 Task: Find connections with filter location Atarfe with filter topic #realestatewith filter profile language German with filter current company Jio with filter school Deshbandhu College with filter industry Public Safety with filter service category Customer Service with filter keywords title Travel Agent
Action: Mouse moved to (480, 60)
Screenshot: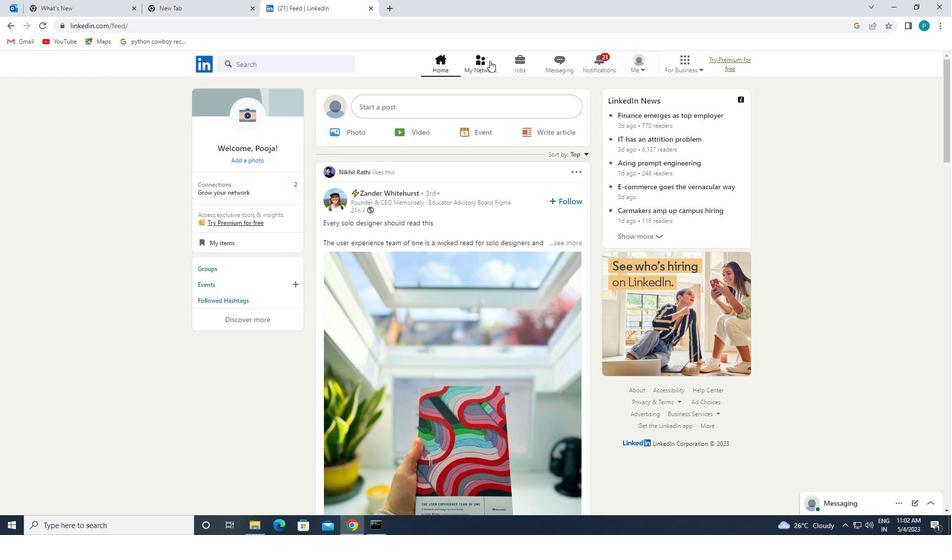 
Action: Mouse pressed left at (480, 60)
Screenshot: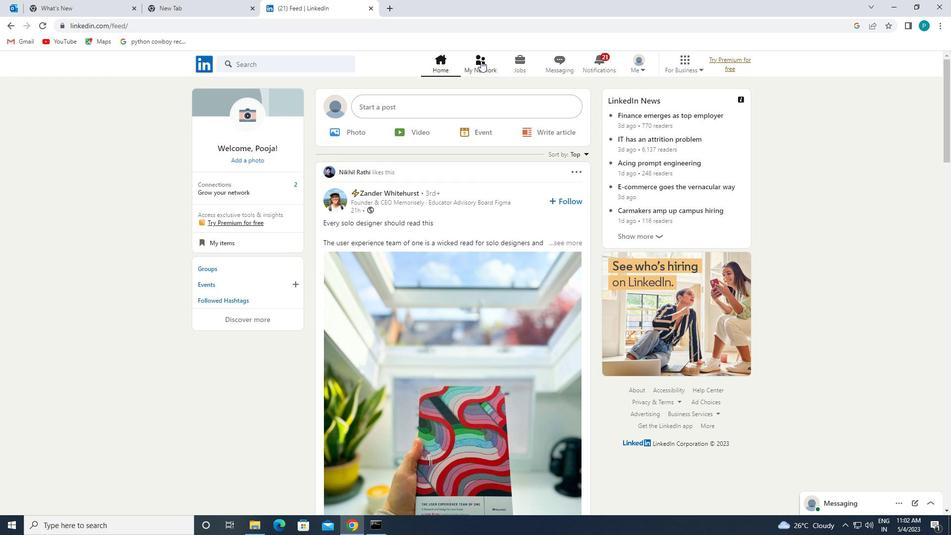
Action: Mouse moved to (228, 123)
Screenshot: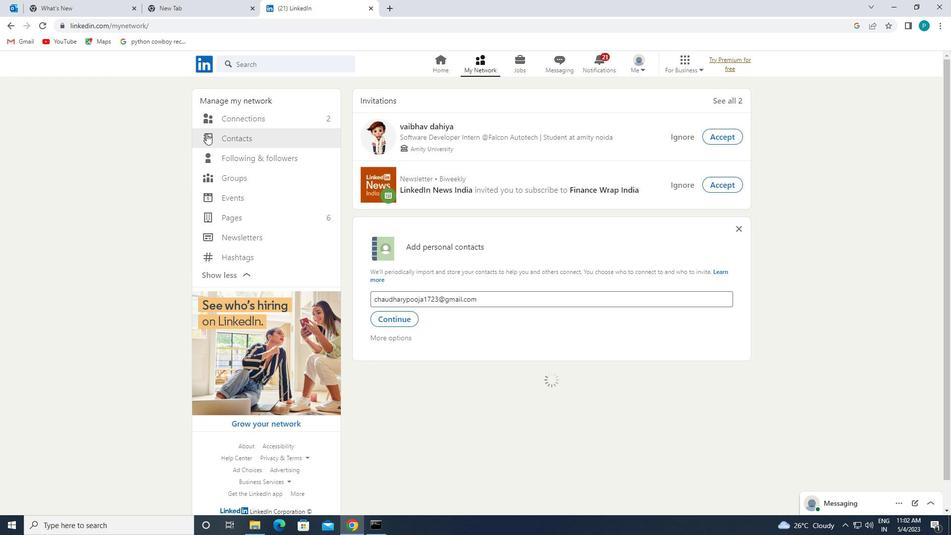 
Action: Mouse pressed left at (228, 123)
Screenshot: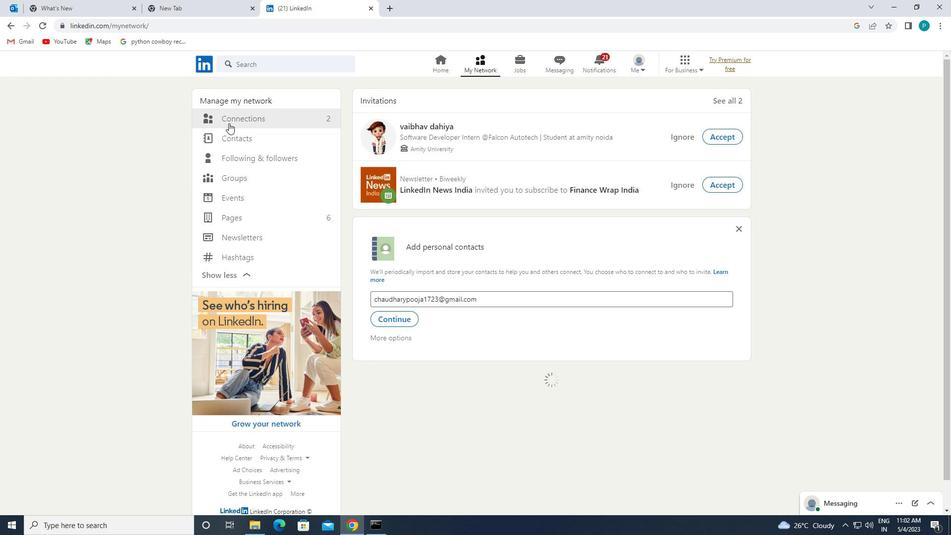 
Action: Mouse moved to (561, 115)
Screenshot: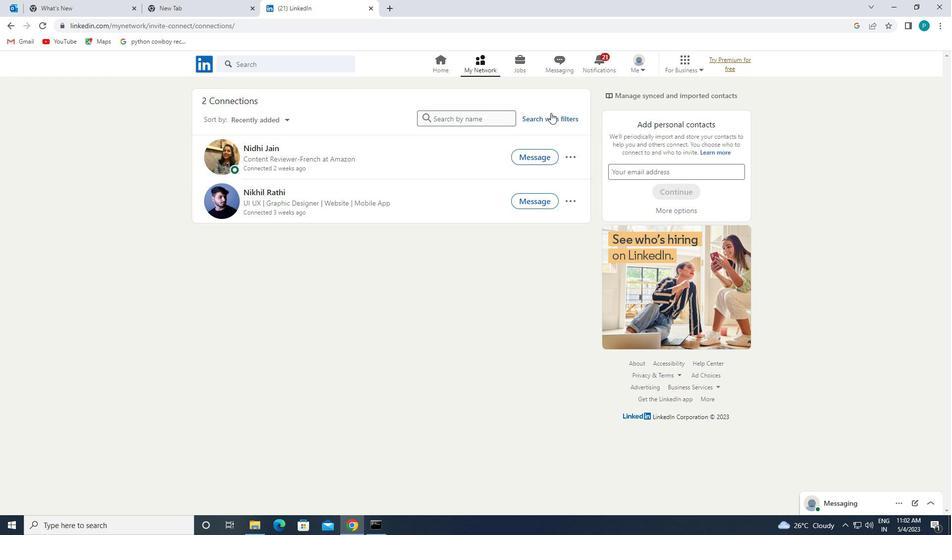 
Action: Mouse pressed left at (561, 115)
Screenshot: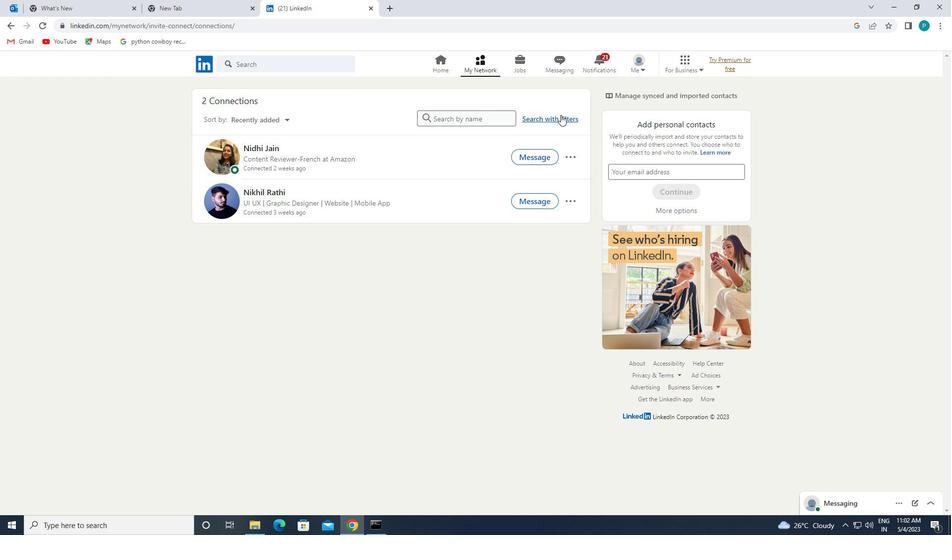 
Action: Mouse moved to (514, 91)
Screenshot: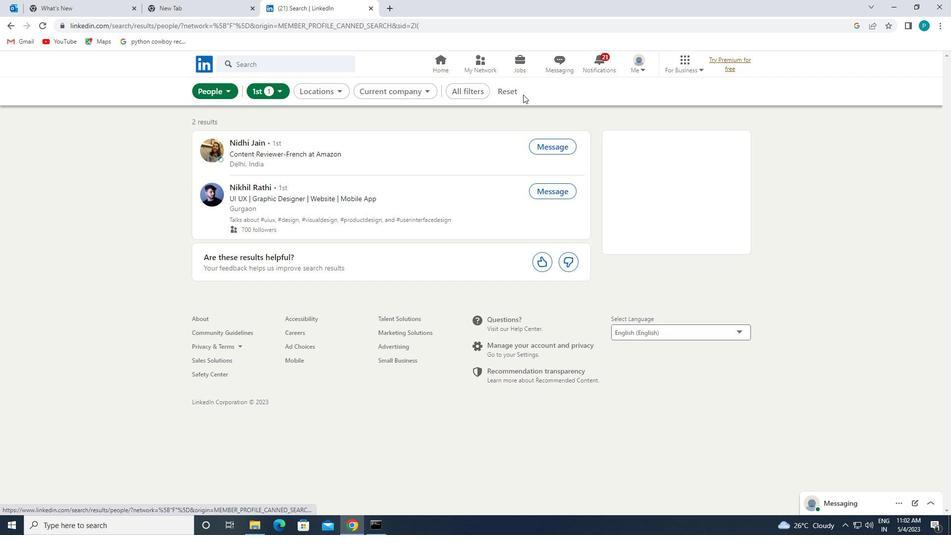 
Action: Mouse pressed left at (514, 91)
Screenshot: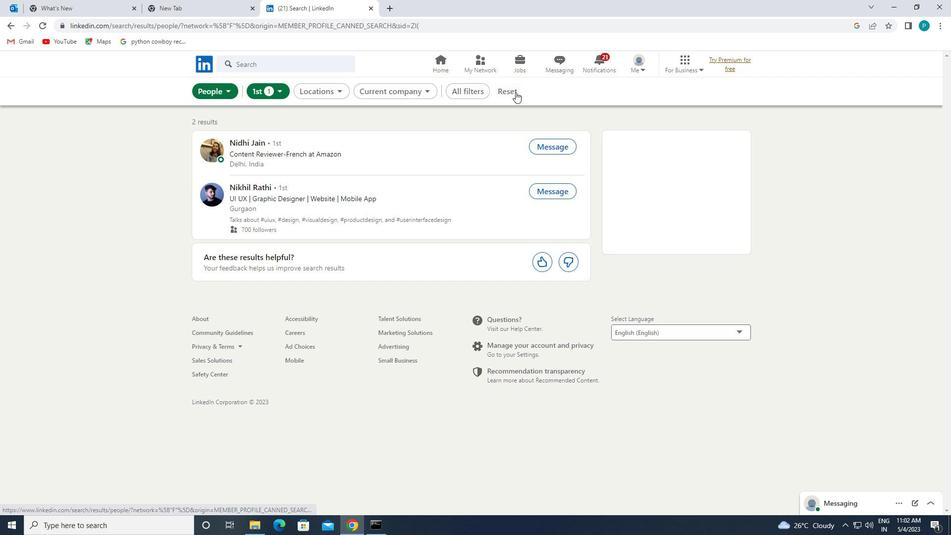
Action: Mouse moved to (488, 88)
Screenshot: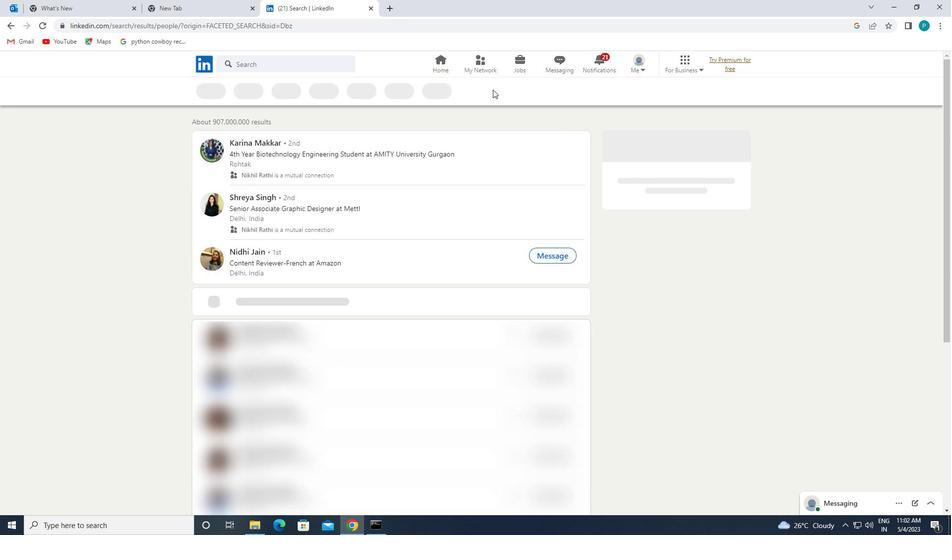 
Action: Mouse pressed left at (488, 88)
Screenshot: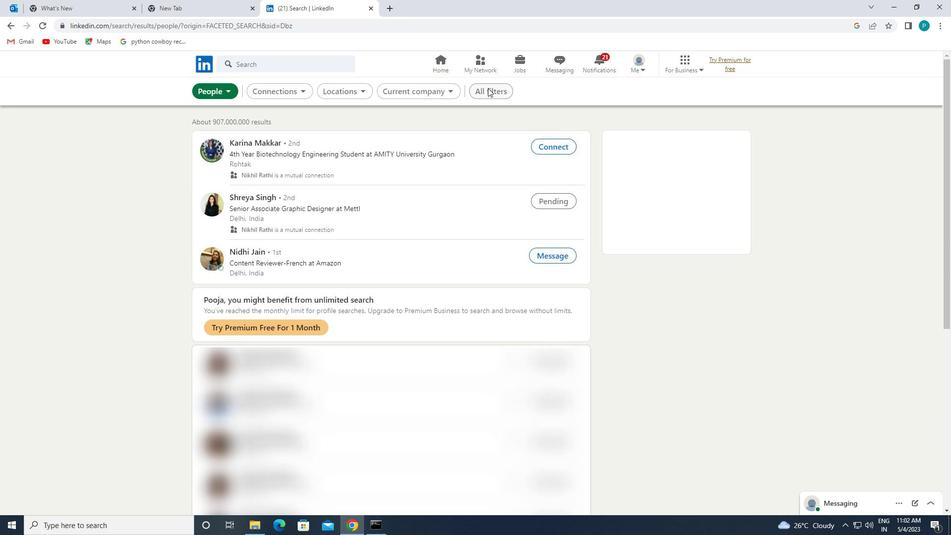 
Action: Mouse moved to (770, 256)
Screenshot: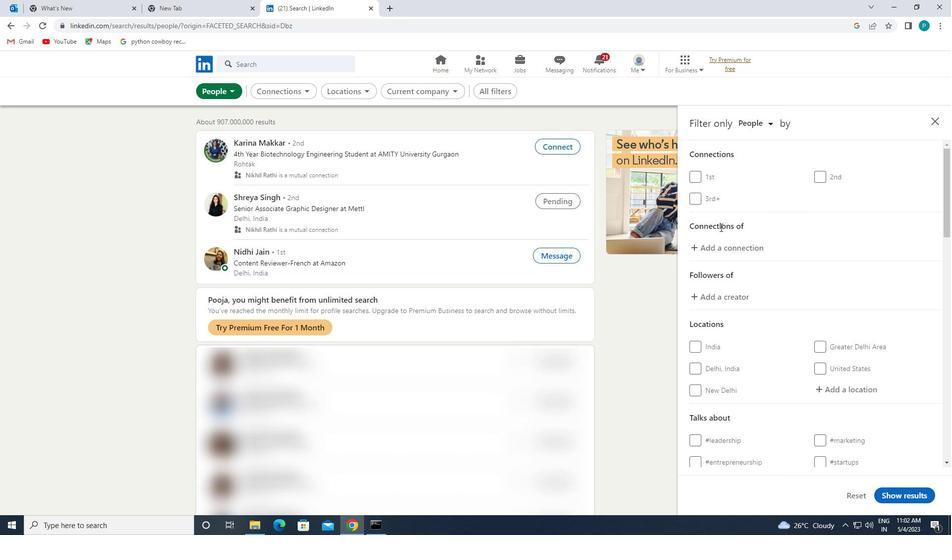 
Action: Mouse scrolled (770, 255) with delta (0, 0)
Screenshot: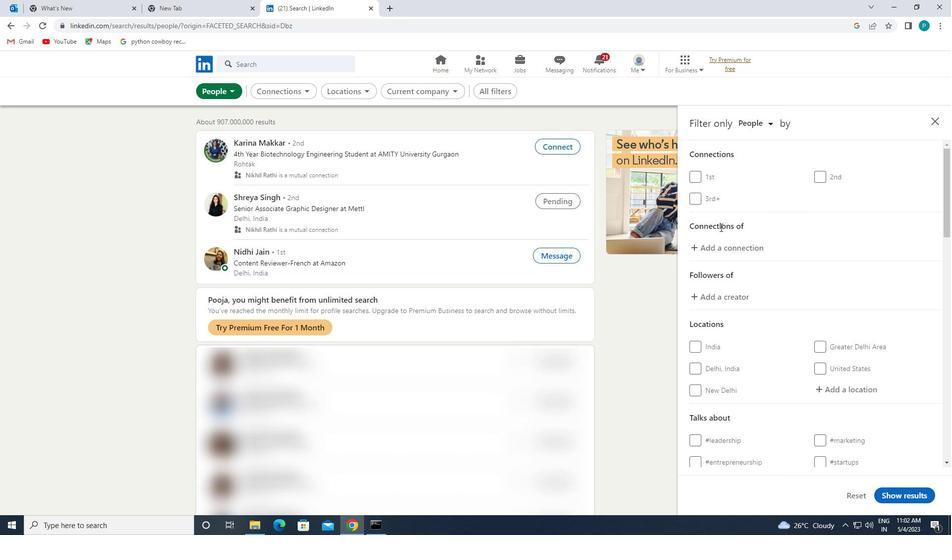 
Action: Mouse moved to (770, 256)
Screenshot: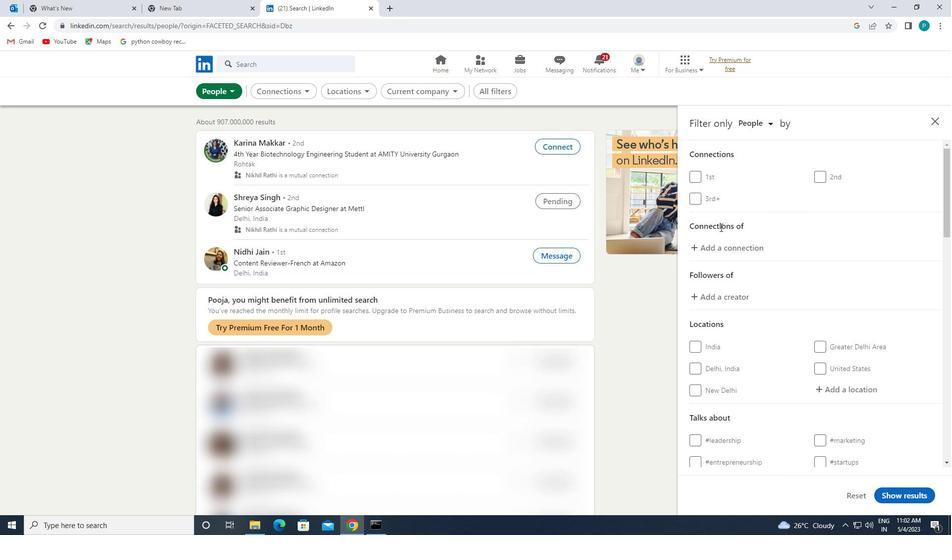 
Action: Mouse scrolled (770, 255) with delta (0, 0)
Screenshot: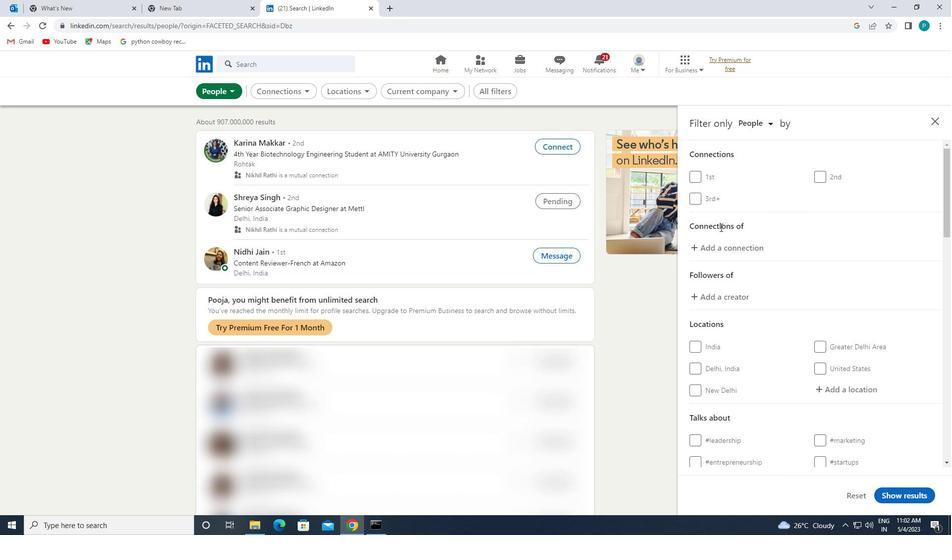 
Action: Mouse scrolled (770, 255) with delta (0, 0)
Screenshot: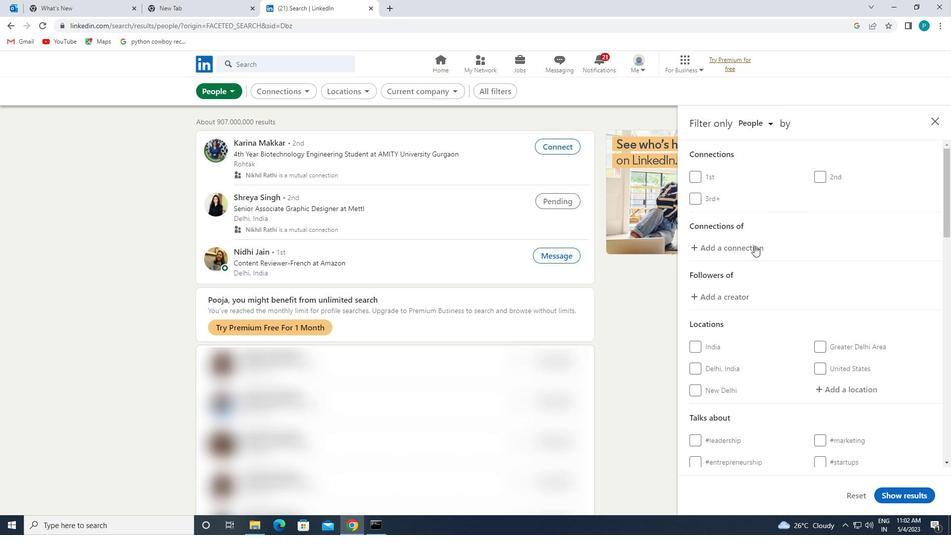 
Action: Mouse moved to (830, 243)
Screenshot: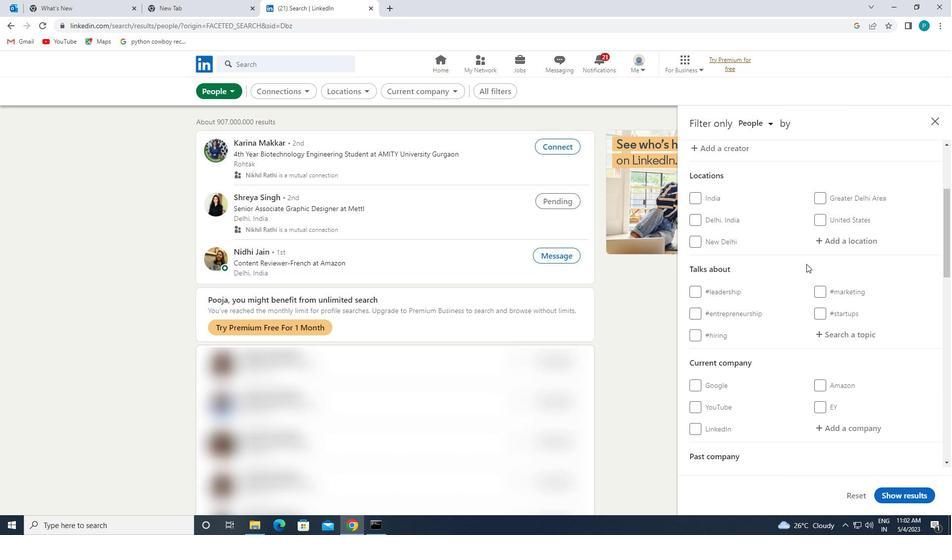 
Action: Mouse pressed left at (830, 243)
Screenshot: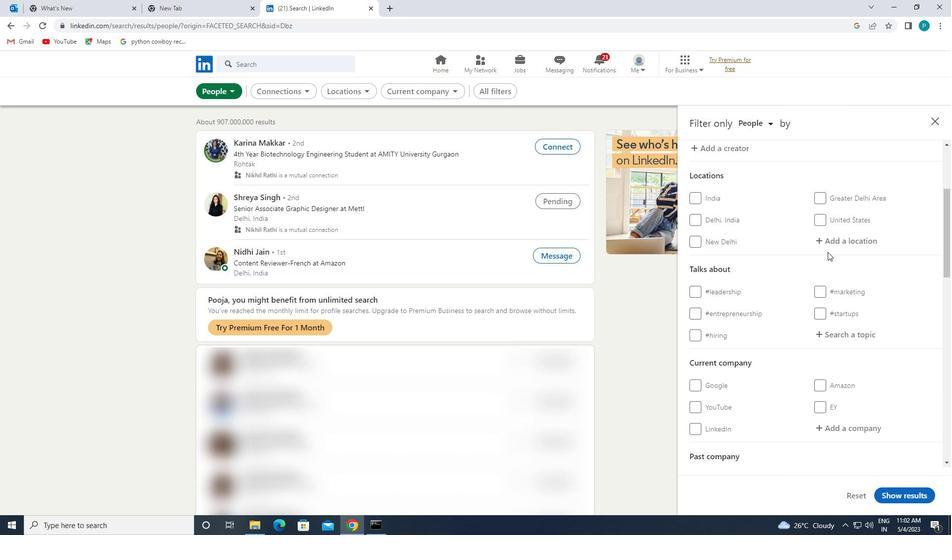 
Action: Key pressed <Key.caps_lock>a<Key.caps_lock>tarfe
Screenshot: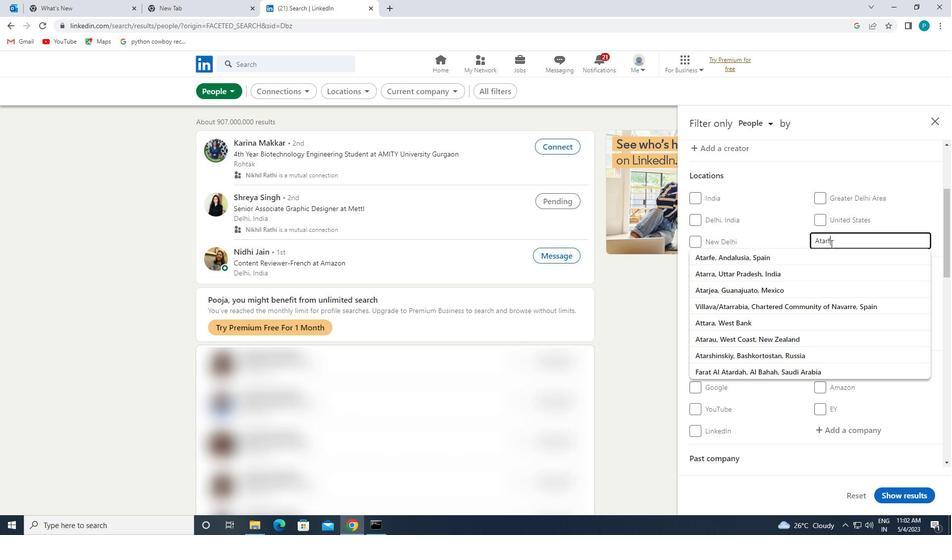 
Action: Mouse moved to (836, 254)
Screenshot: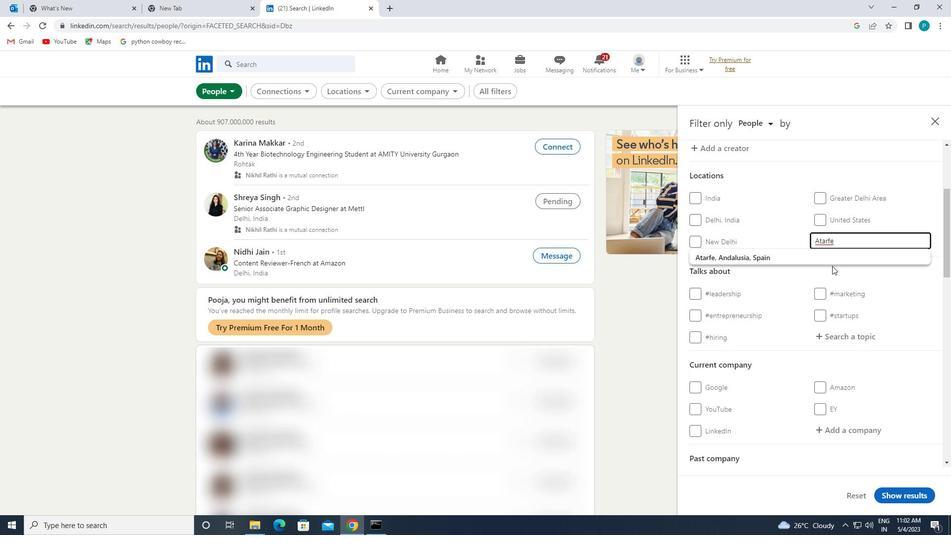 
Action: Mouse pressed left at (836, 254)
Screenshot: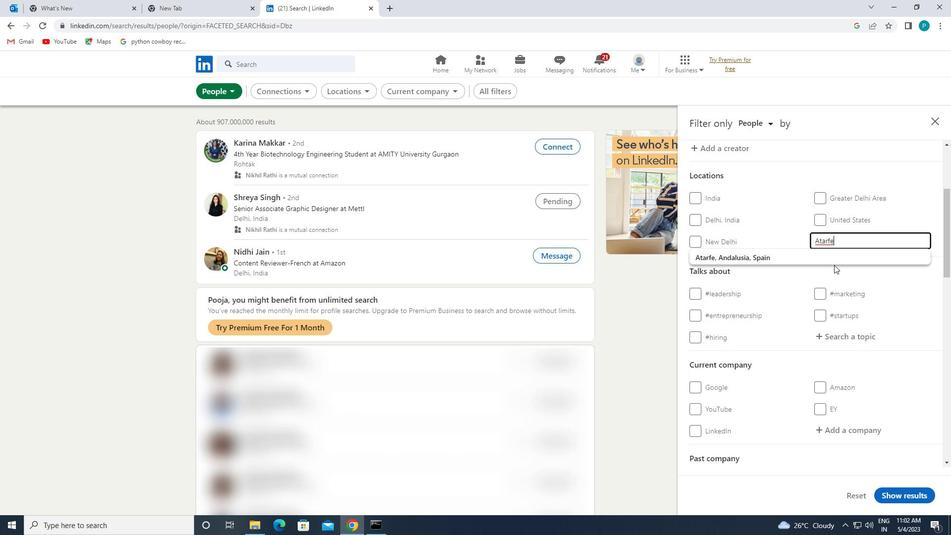 
Action: Mouse moved to (845, 300)
Screenshot: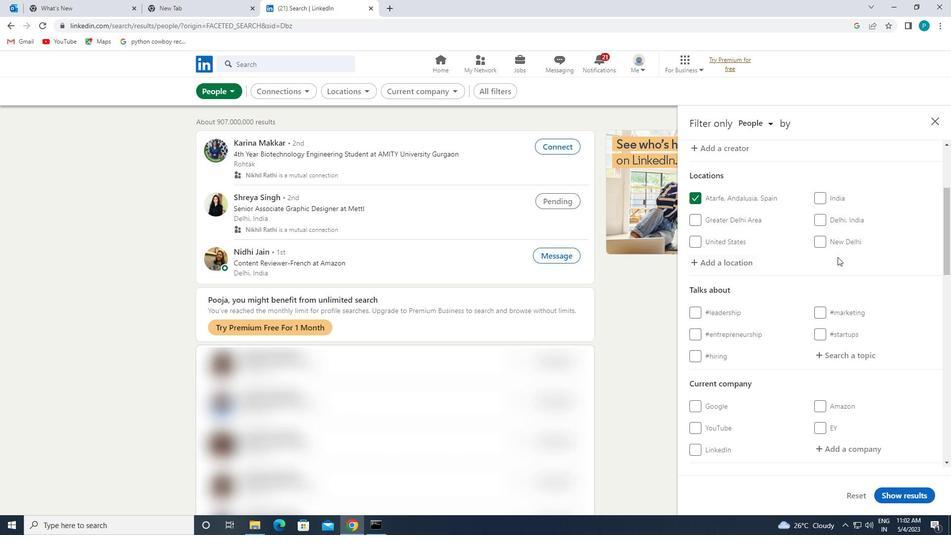 
Action: Mouse scrolled (845, 300) with delta (0, 0)
Screenshot: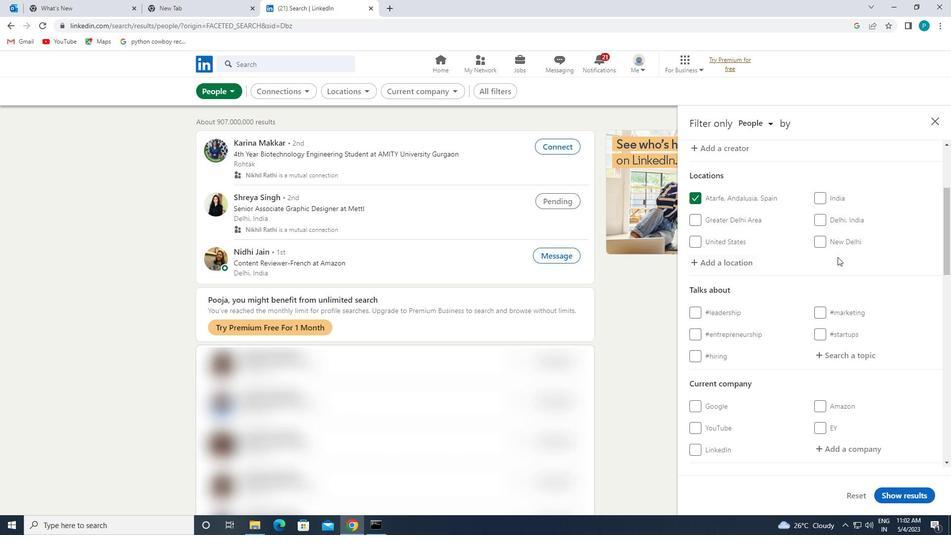 
Action: Mouse moved to (845, 301)
Screenshot: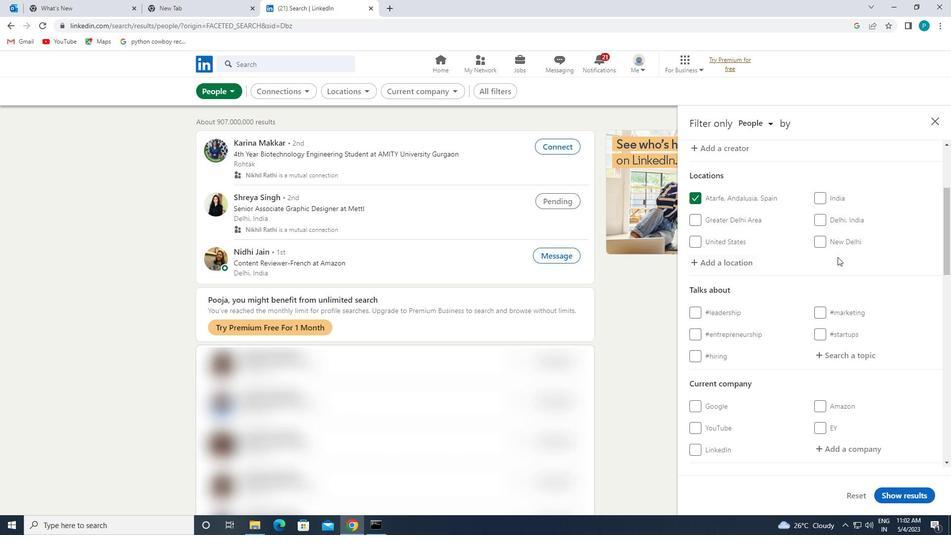 
Action: Mouse scrolled (845, 300) with delta (0, 0)
Screenshot: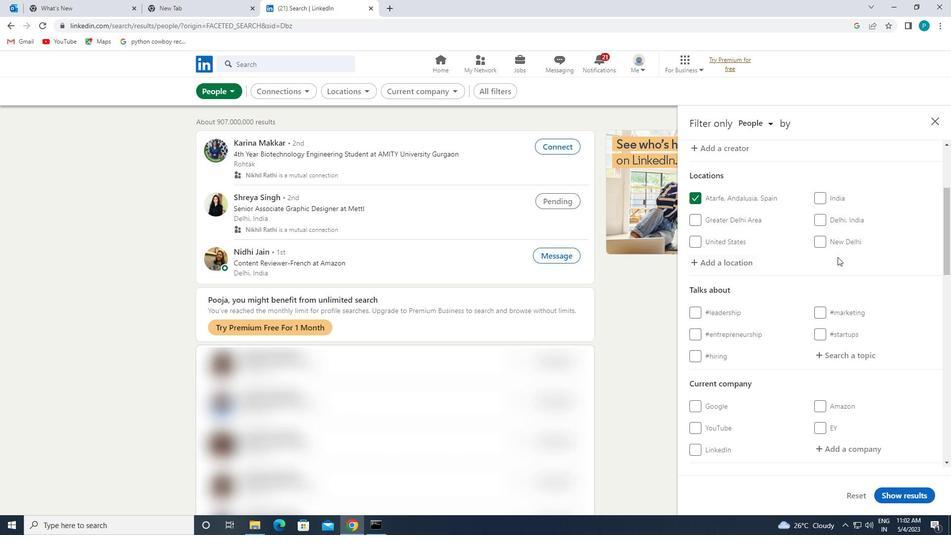 
Action: Mouse scrolled (845, 300) with delta (0, 0)
Screenshot: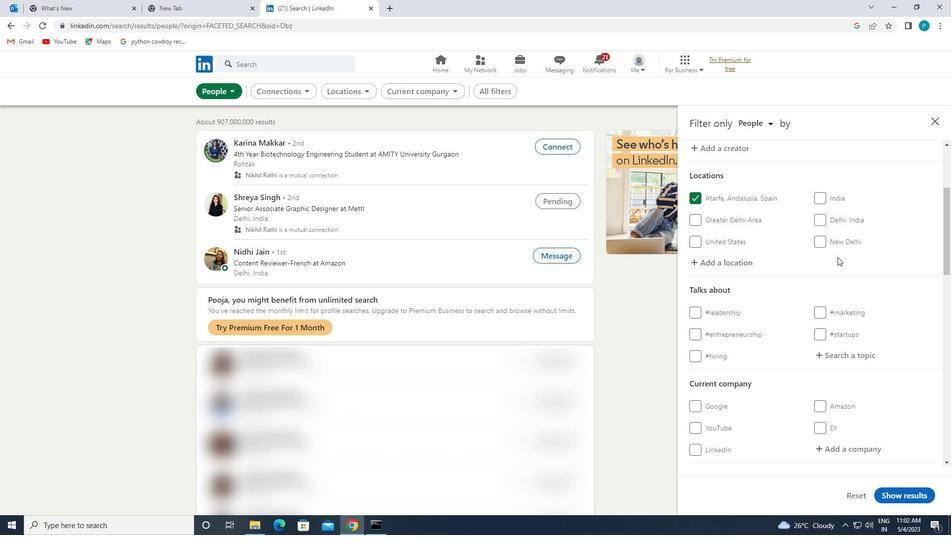 
Action: Mouse moved to (847, 208)
Screenshot: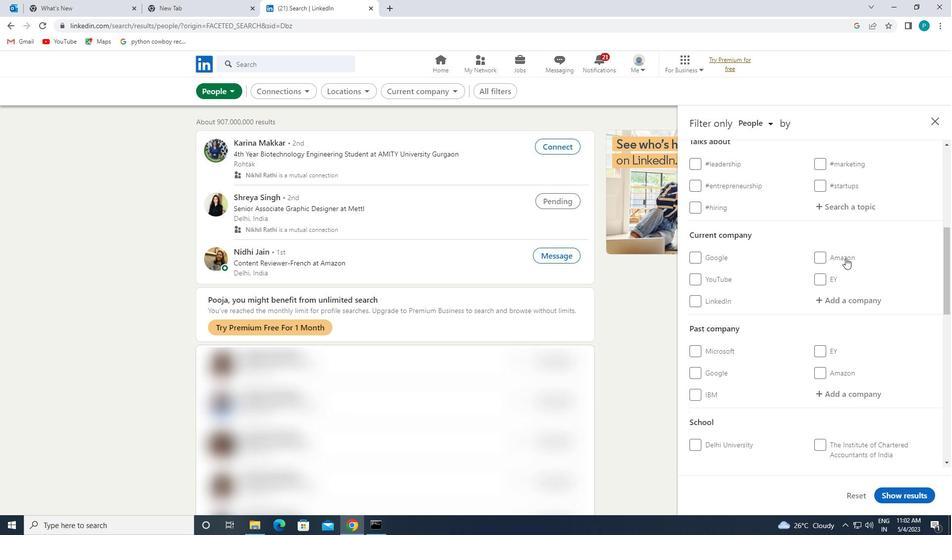 
Action: Mouse pressed left at (847, 208)
Screenshot: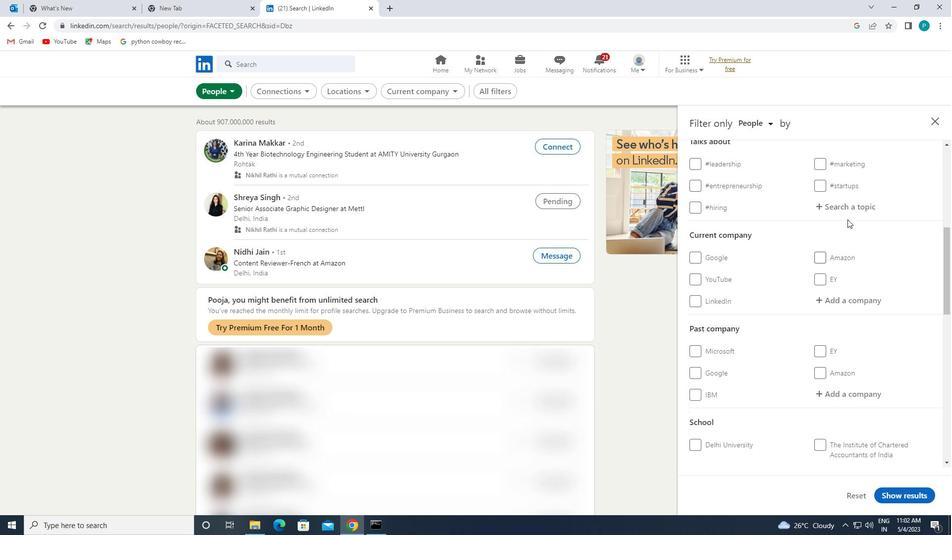 
Action: Key pressed <Key.shift>#
Screenshot: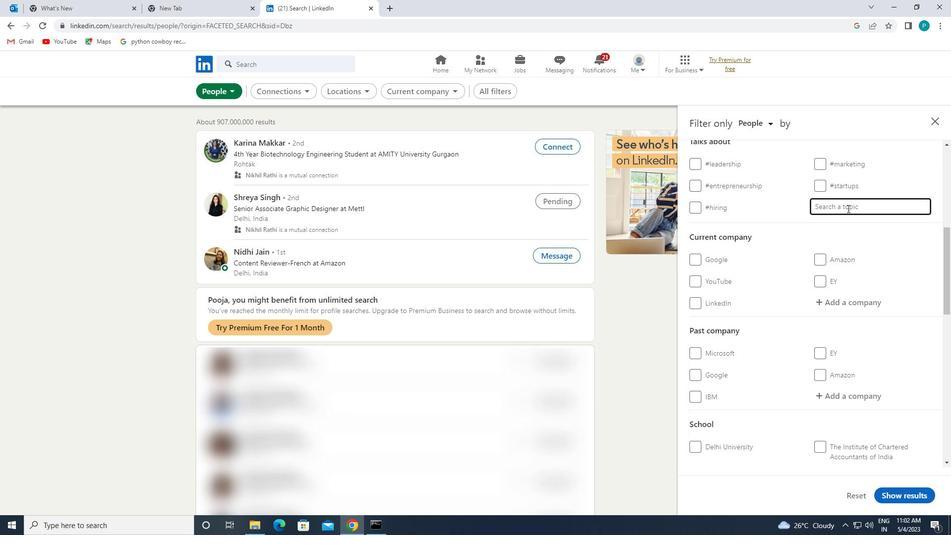 
Action: Mouse moved to (848, 208)
Screenshot: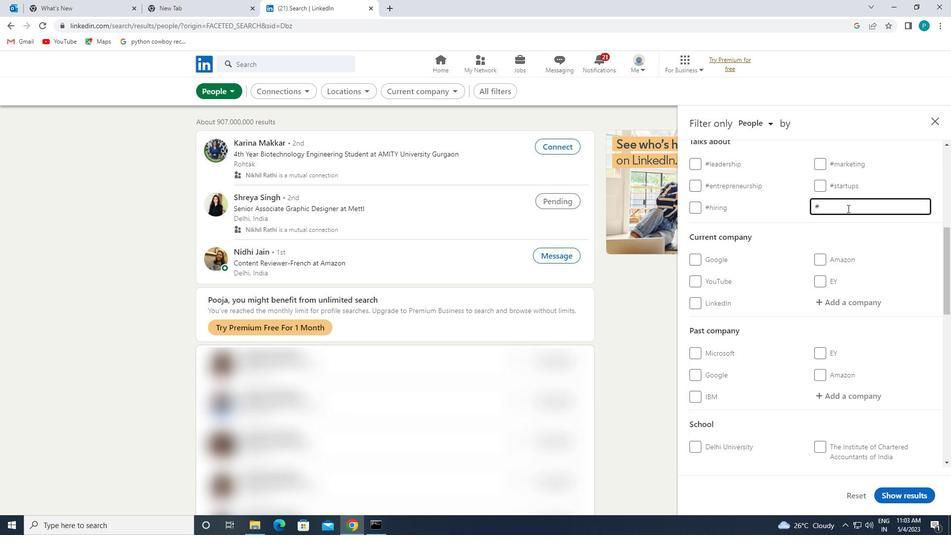 
Action: Key pressed REALESTTE
Screenshot: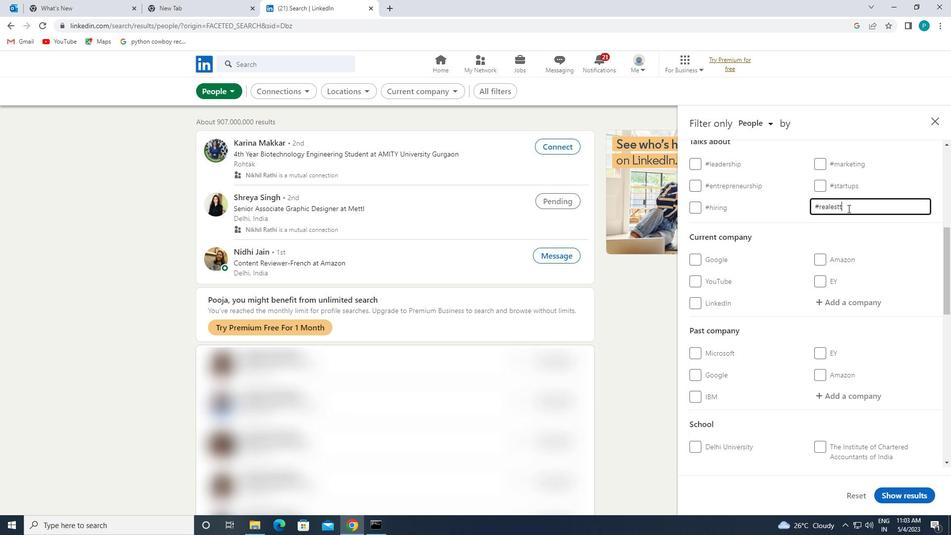 
Action: Mouse moved to (848, 218)
Screenshot: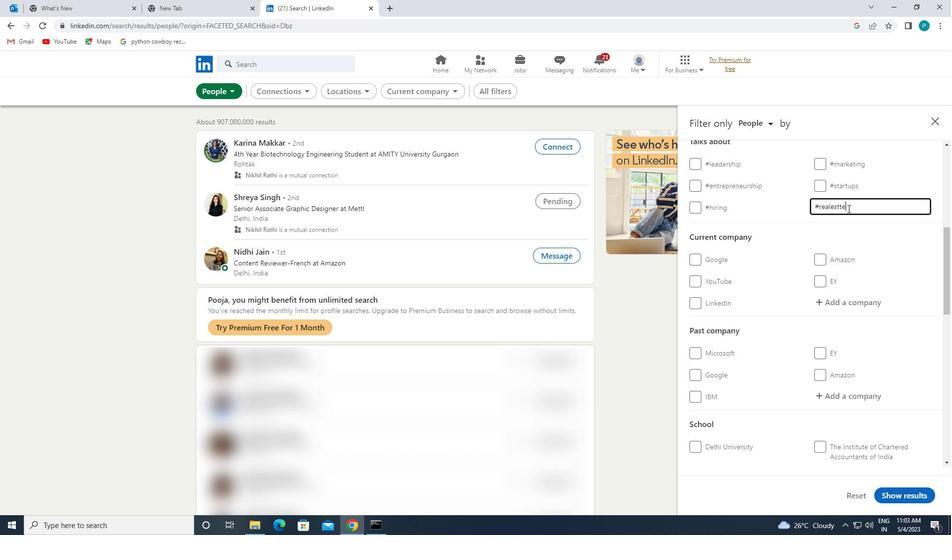 
Action: Mouse scrolled (848, 218) with delta (0, 0)
Screenshot: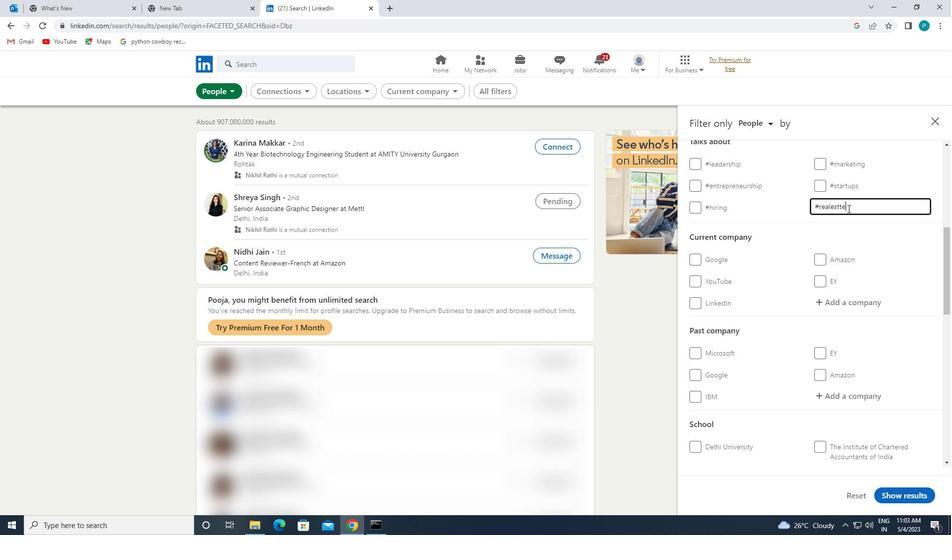 
Action: Mouse moved to (848, 219)
Screenshot: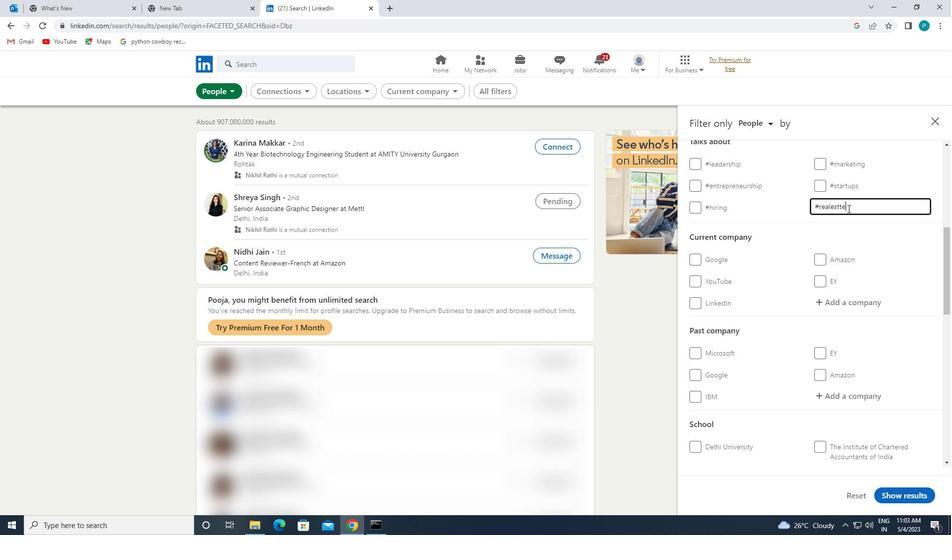 
Action: Mouse scrolled (848, 219) with delta (0, 0)
Screenshot: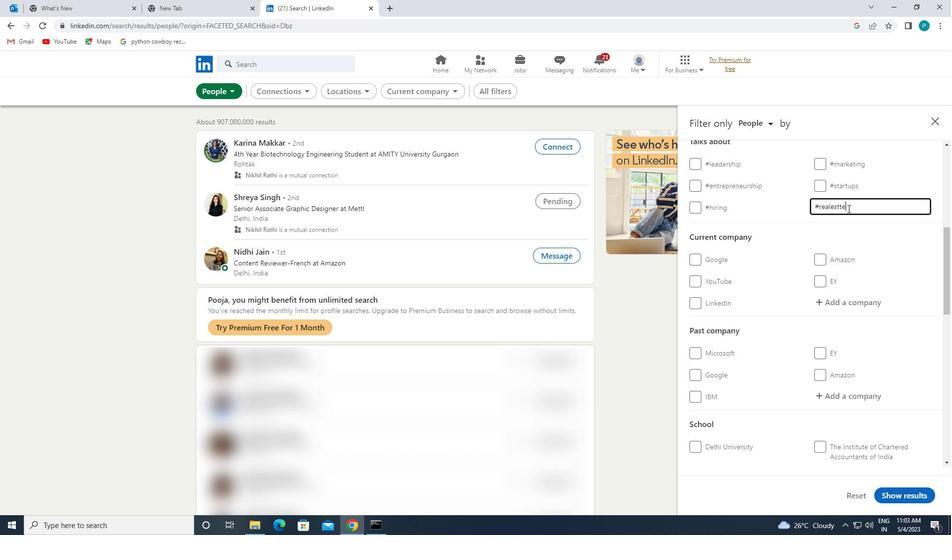 
Action: Mouse moved to (848, 221)
Screenshot: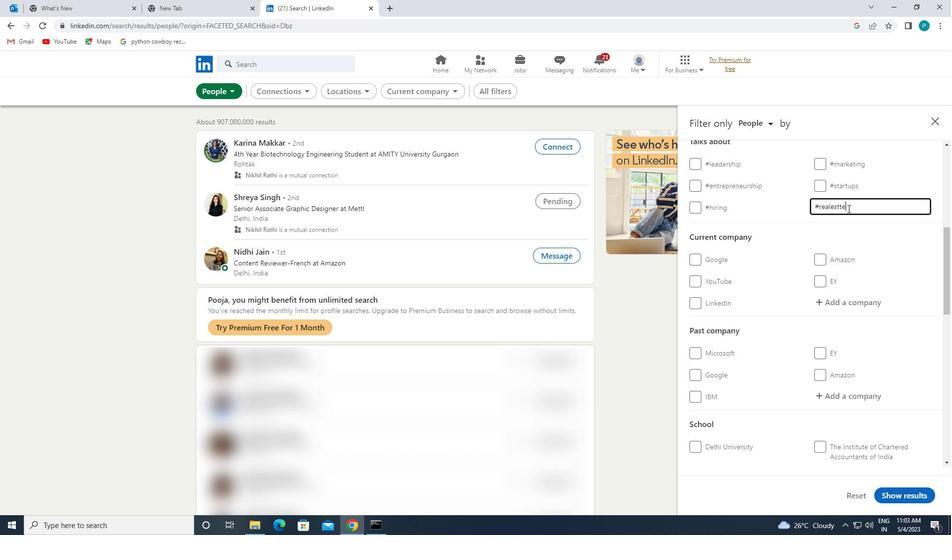 
Action: Mouse scrolled (848, 221) with delta (0, 0)
Screenshot: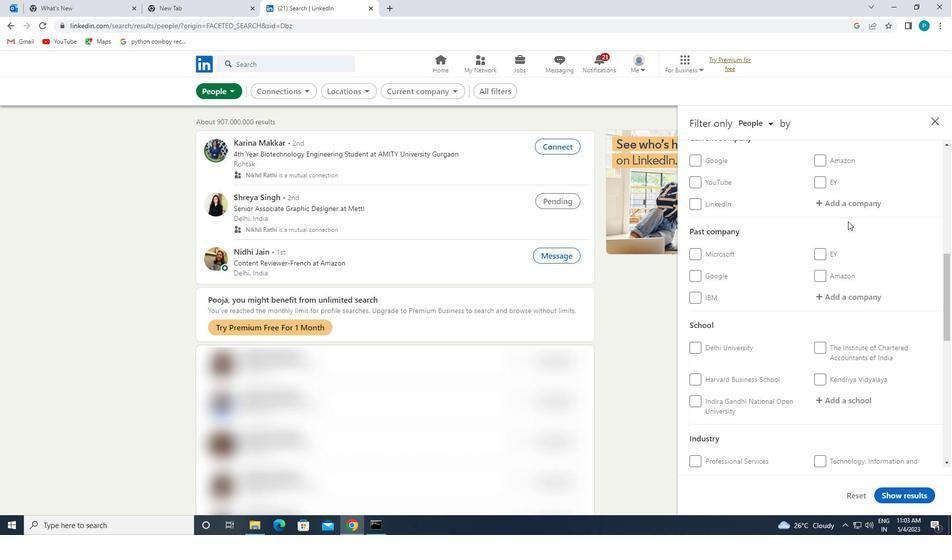 
Action: Mouse scrolled (848, 221) with delta (0, 0)
Screenshot: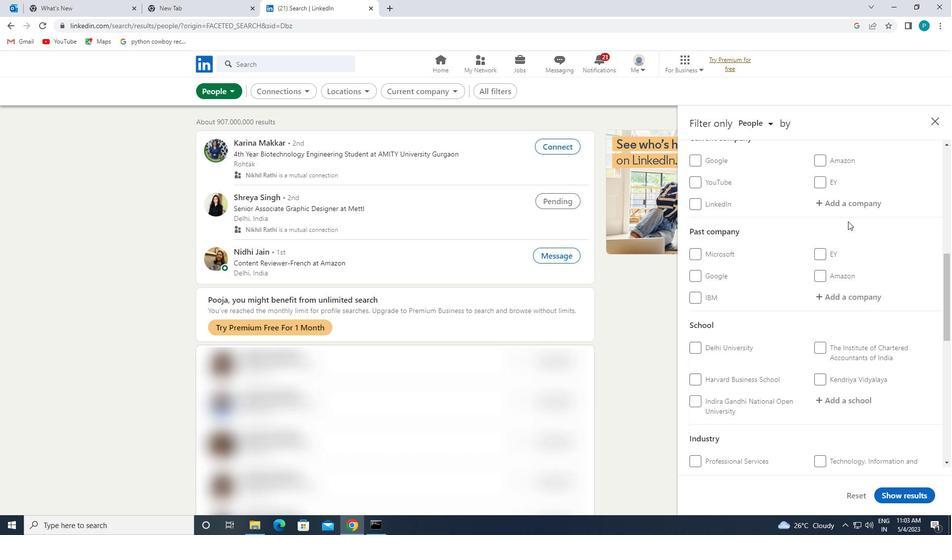 
Action: Mouse moved to (844, 207)
Screenshot: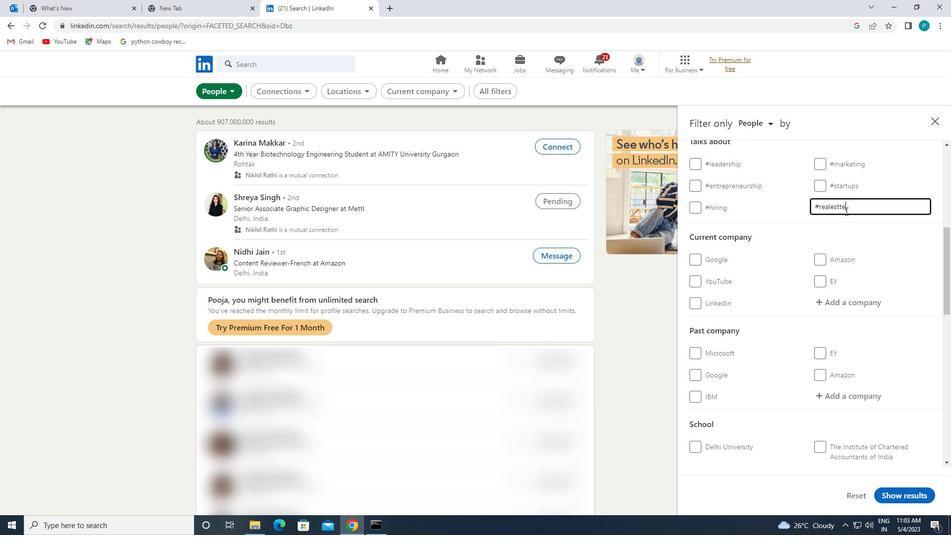 
Action: Mouse pressed left at (844, 207)
Screenshot: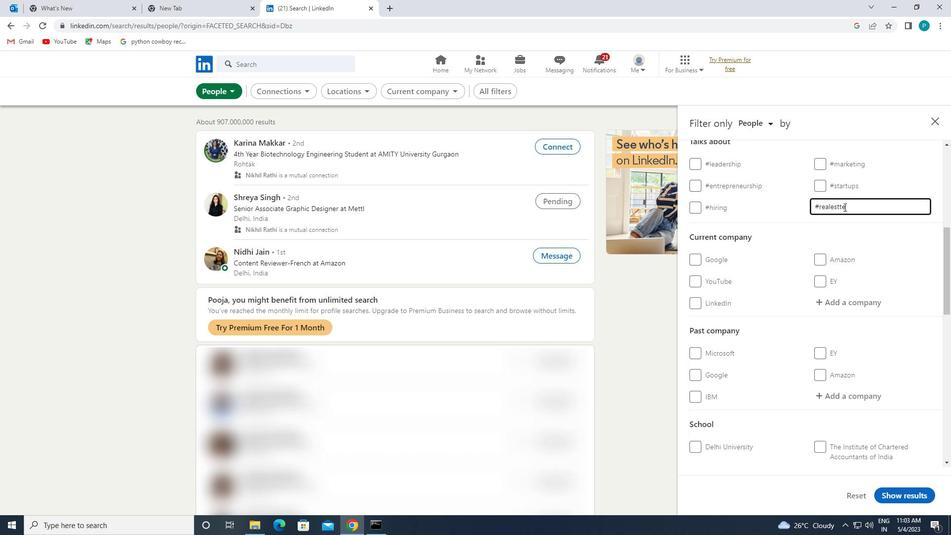 
Action: Mouse moved to (841, 209)
Screenshot: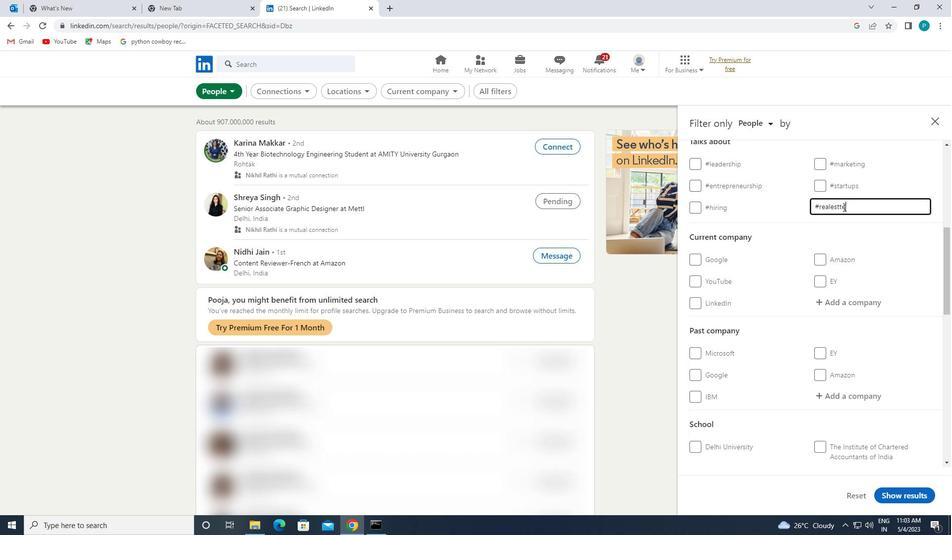 
Action: Mouse pressed left at (841, 209)
Screenshot: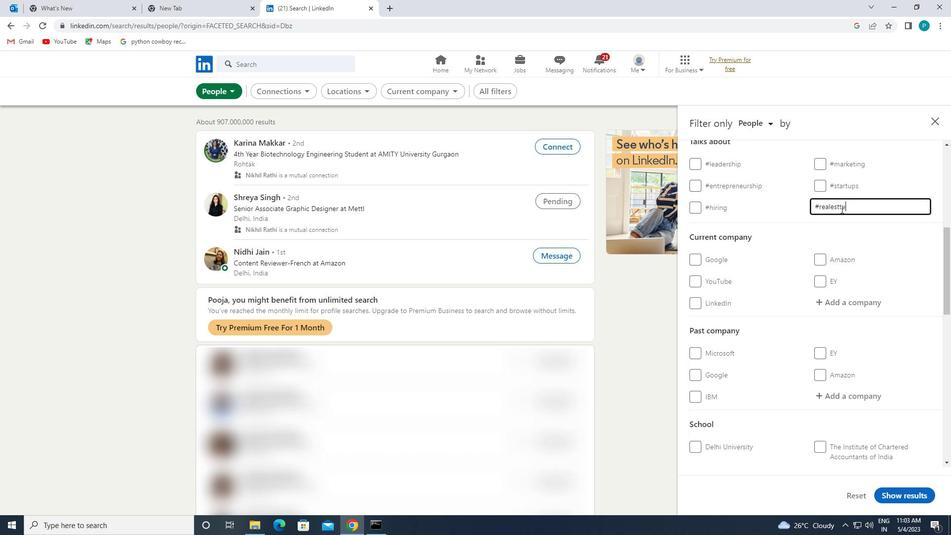 
Action: Mouse moved to (841, 211)
Screenshot: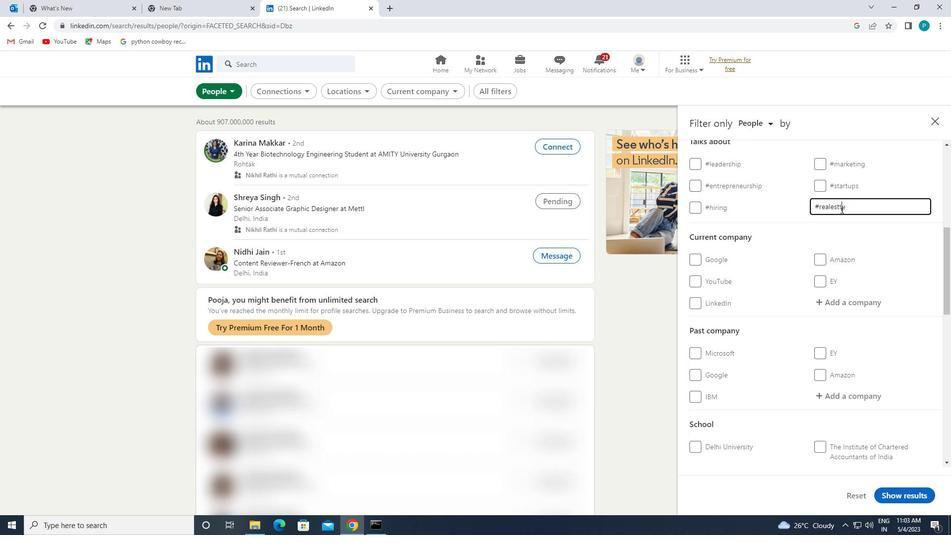 
Action: Key pressed <Key.backspace>
Screenshot: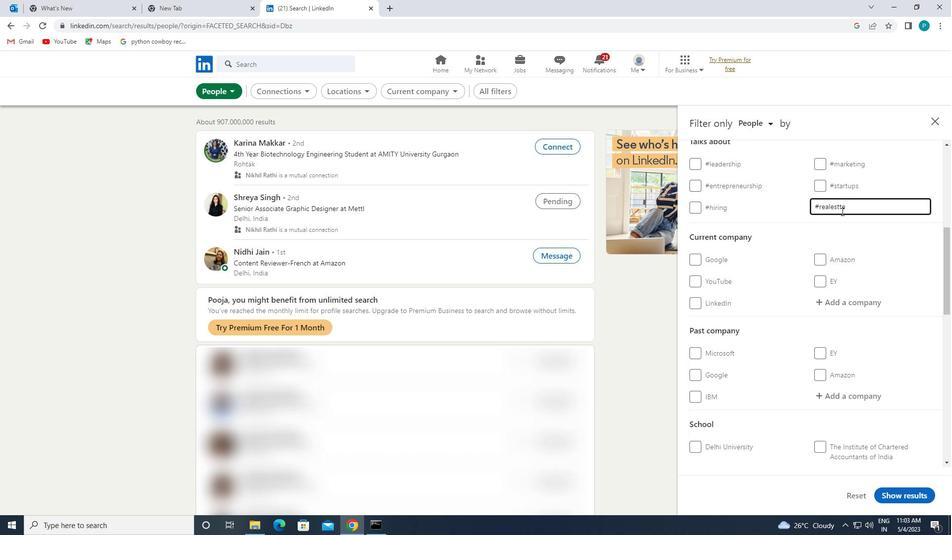 
Action: Mouse moved to (842, 212)
Screenshot: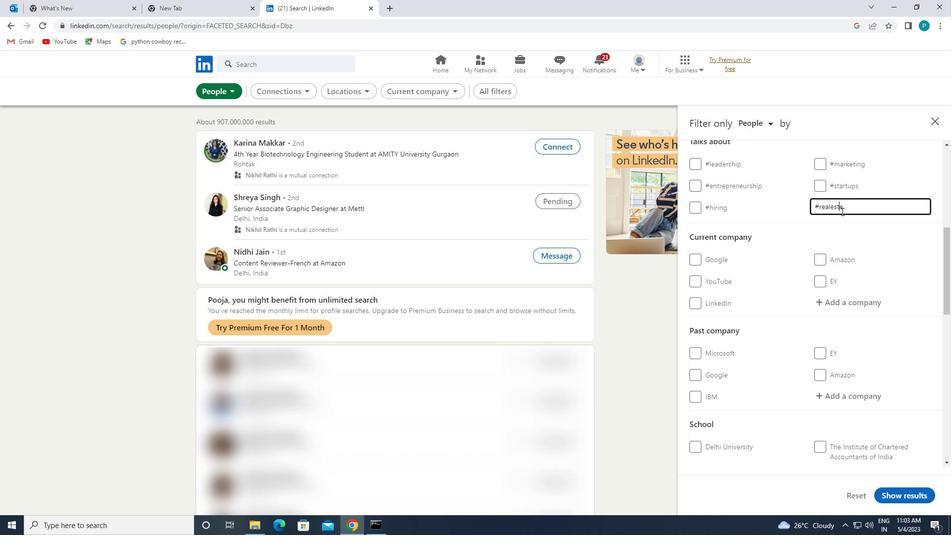 
Action: Mouse scrolled (842, 211) with delta (0, 0)
Screenshot: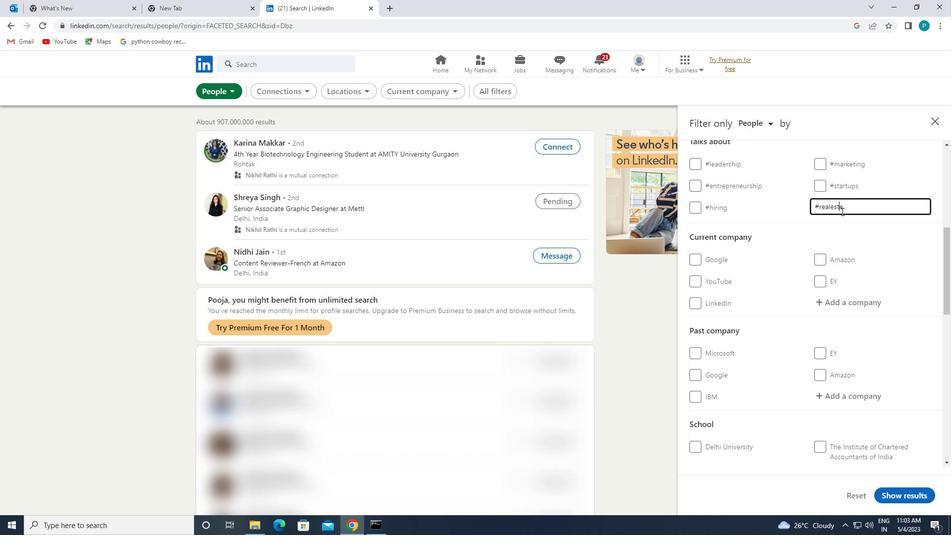 
Action: Mouse moved to (847, 156)
Screenshot: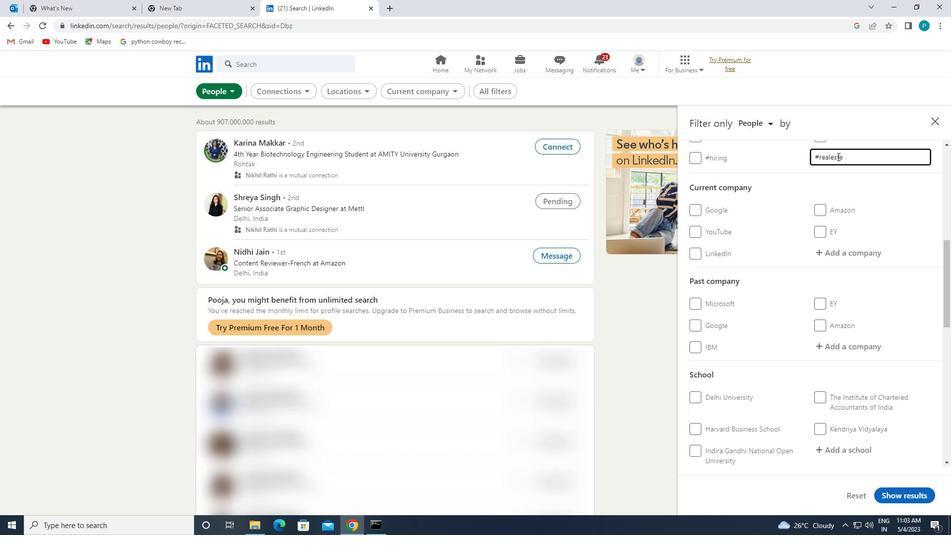 
Action: Key pressed <Key.backspace>
Screenshot: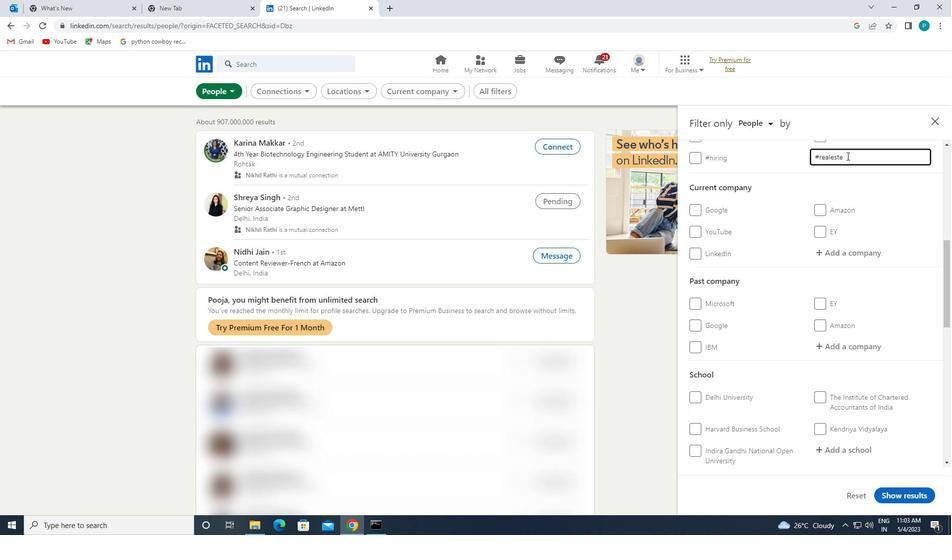 
Action: Mouse pressed left at (847, 156)
Screenshot: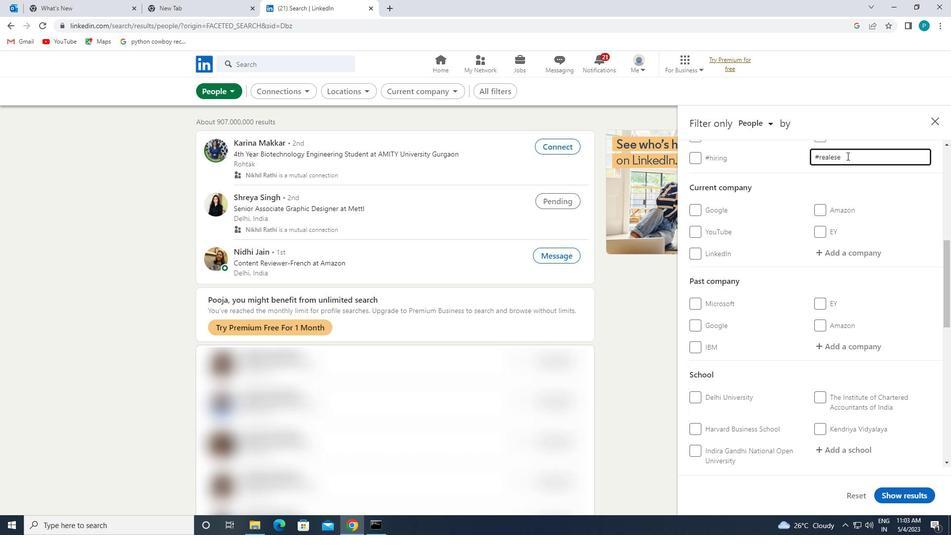 
Action: Key pressed <Key.backspace>TATE
Screenshot: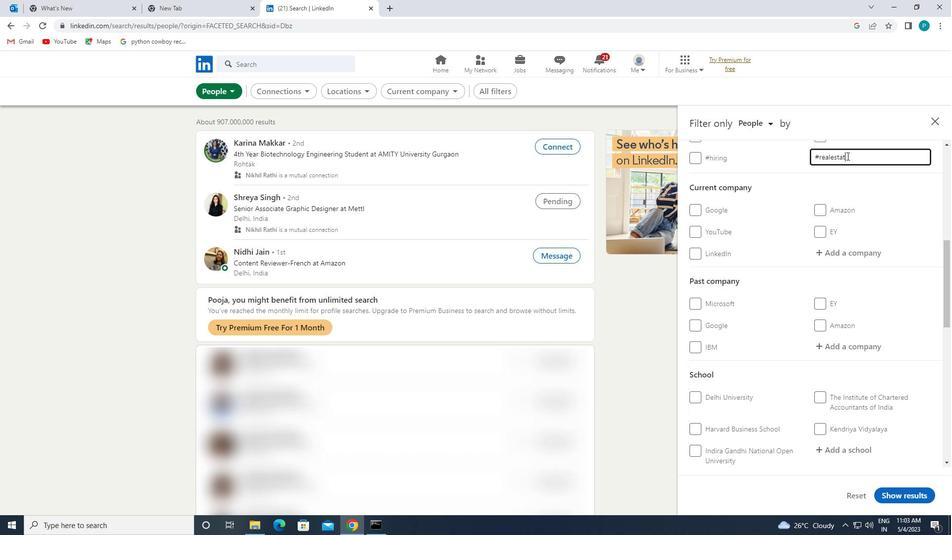 
Action: Mouse moved to (847, 227)
Screenshot: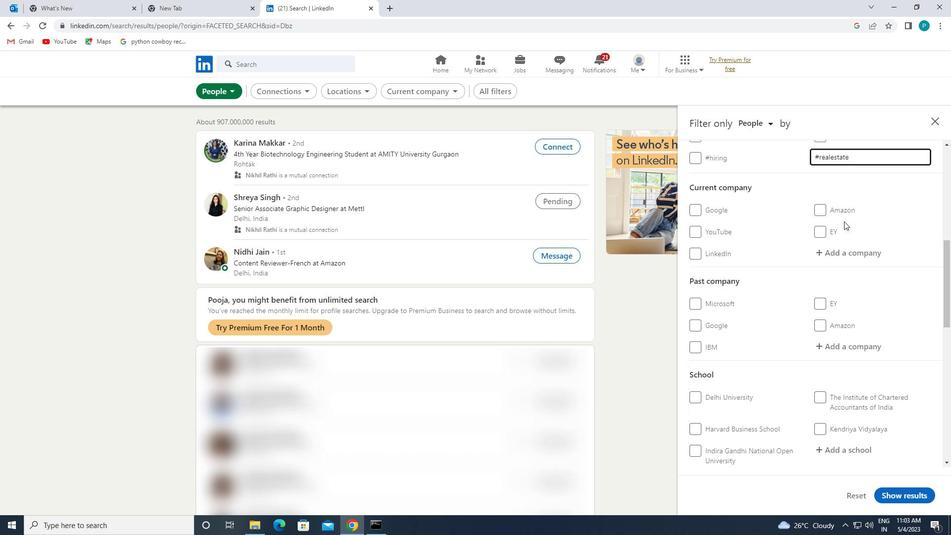 
Action: Mouse scrolled (847, 226) with delta (0, 0)
Screenshot: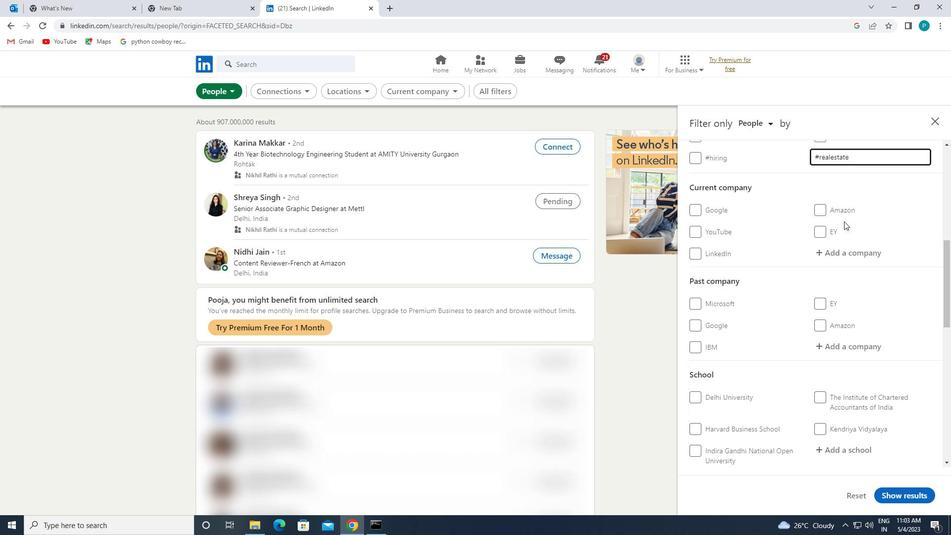 
Action: Mouse scrolled (847, 226) with delta (0, 0)
Screenshot: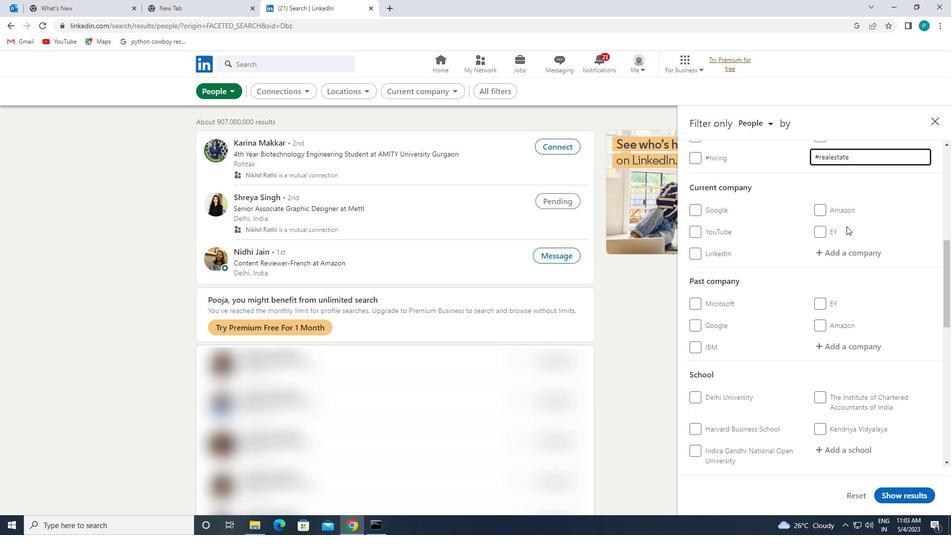 
Action: Mouse moved to (843, 242)
Screenshot: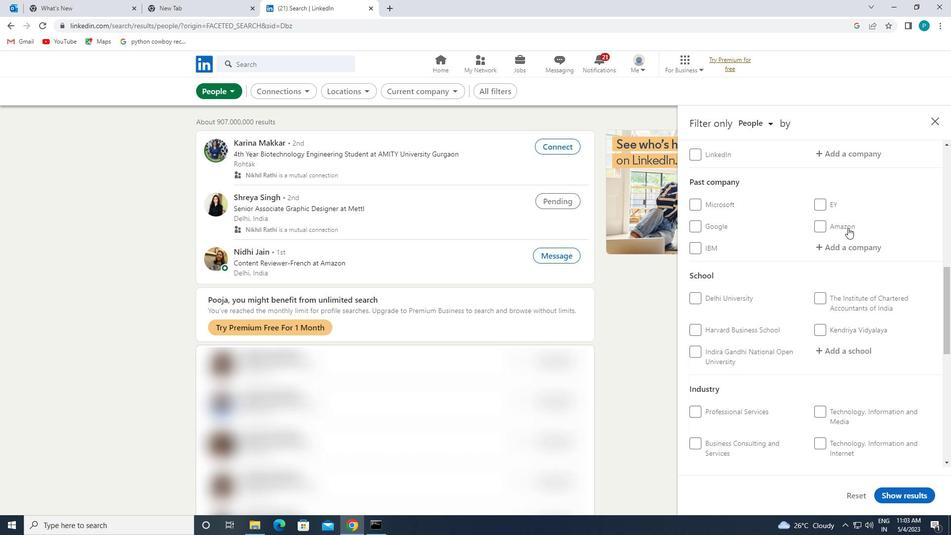 
Action: Mouse scrolled (843, 242) with delta (0, 0)
Screenshot: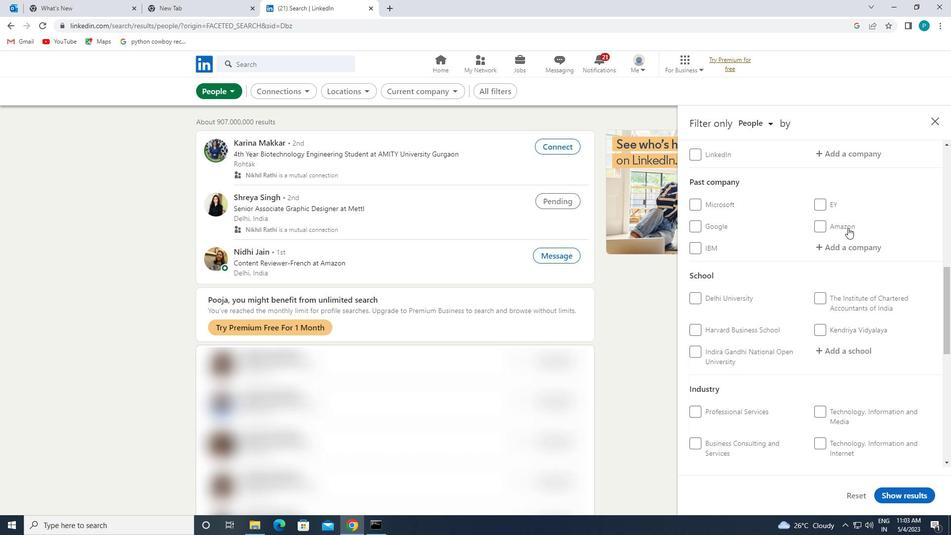
Action: Mouse moved to (841, 245)
Screenshot: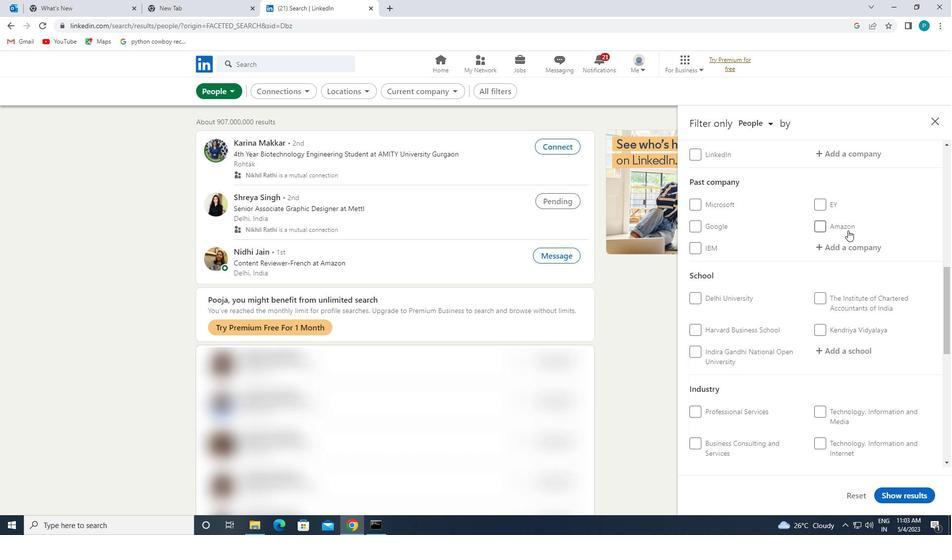
Action: Mouse scrolled (841, 244) with delta (0, 0)
Screenshot: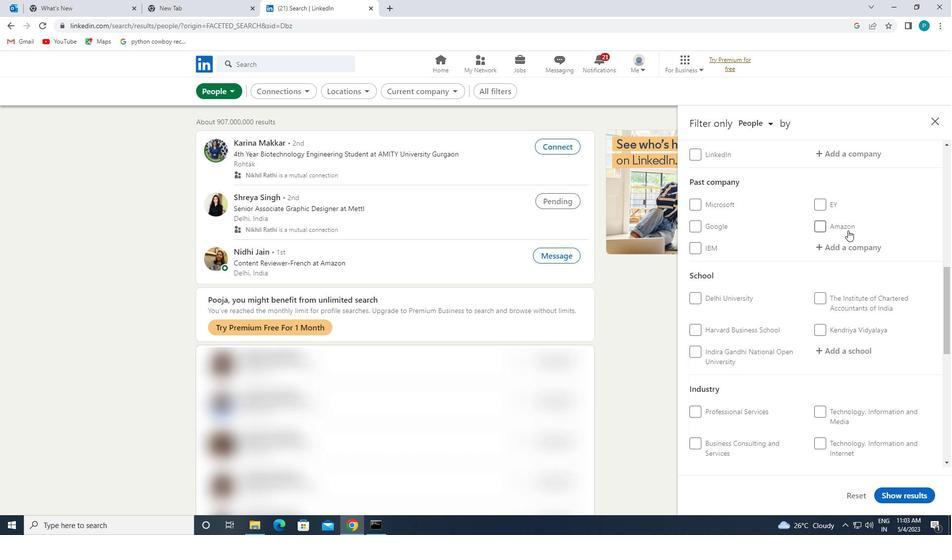 
Action: Mouse moved to (826, 261)
Screenshot: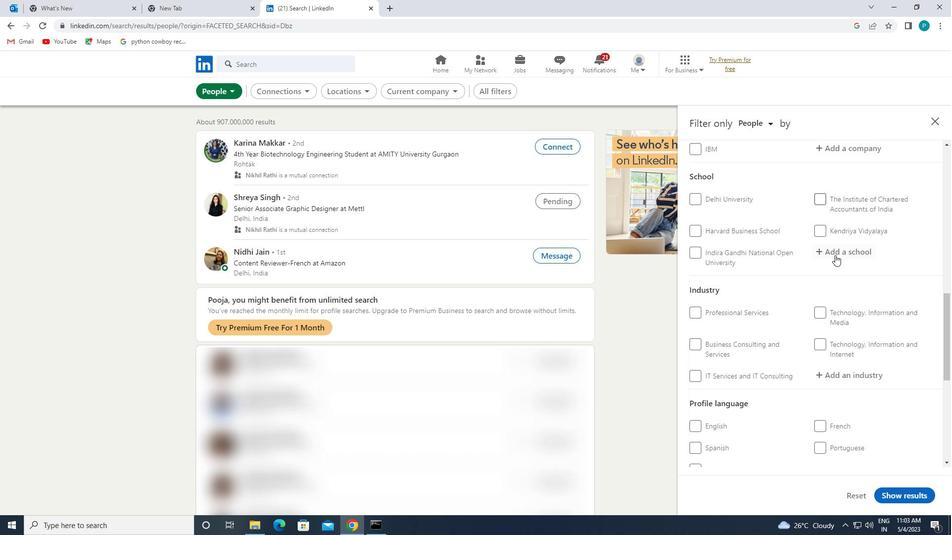 
Action: Mouse scrolled (826, 260) with delta (0, 0)
Screenshot: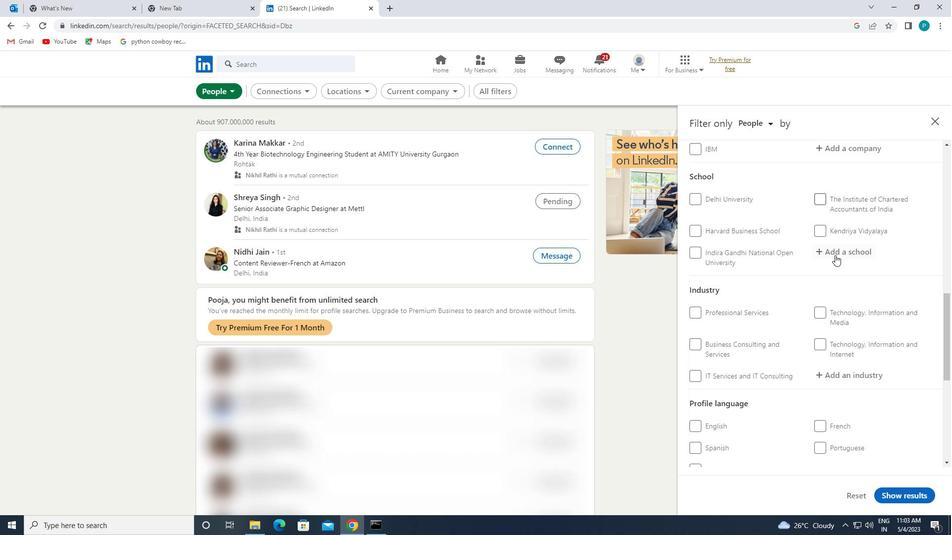 
Action: Mouse moved to (824, 262)
Screenshot: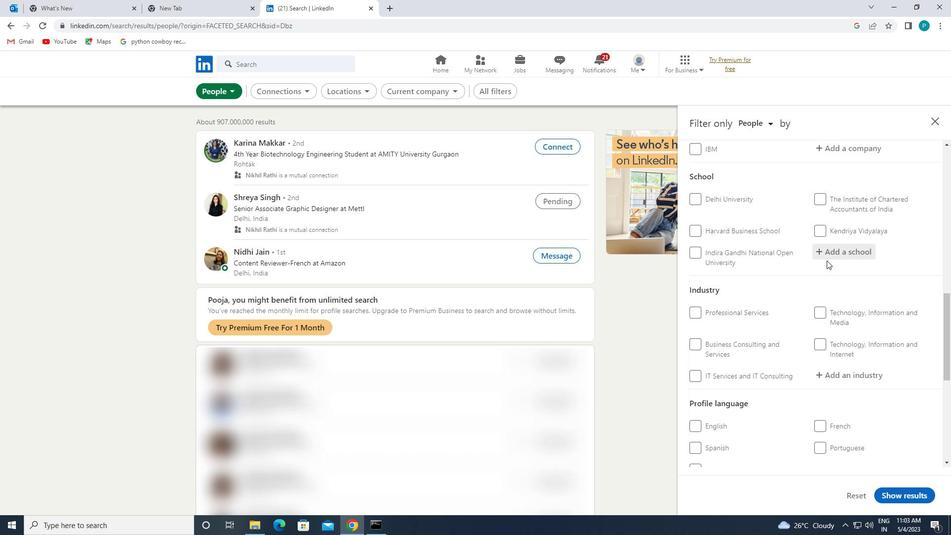 
Action: Mouse scrolled (824, 261) with delta (0, 0)
Screenshot: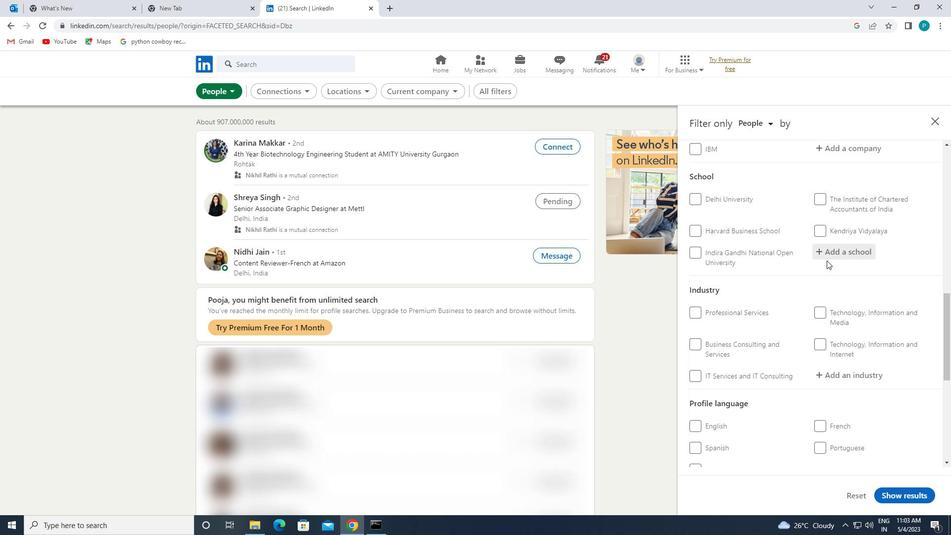 
Action: Mouse moved to (824, 264)
Screenshot: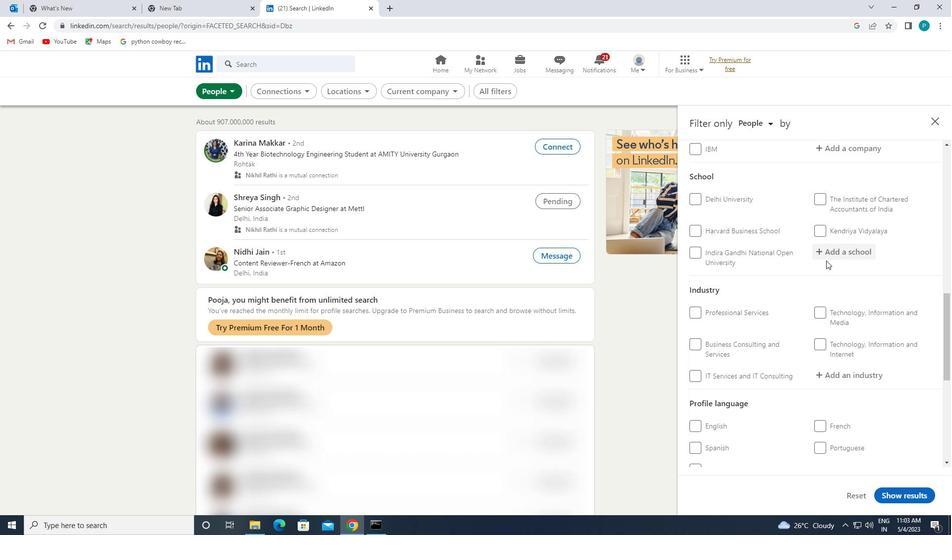 
Action: Mouse scrolled (824, 263) with delta (0, 0)
Screenshot: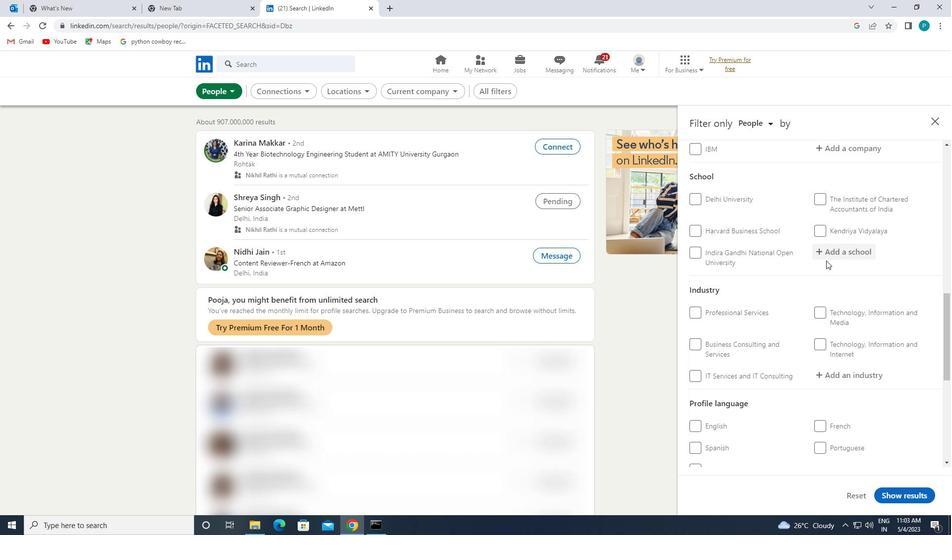 
Action: Mouse moved to (726, 322)
Screenshot: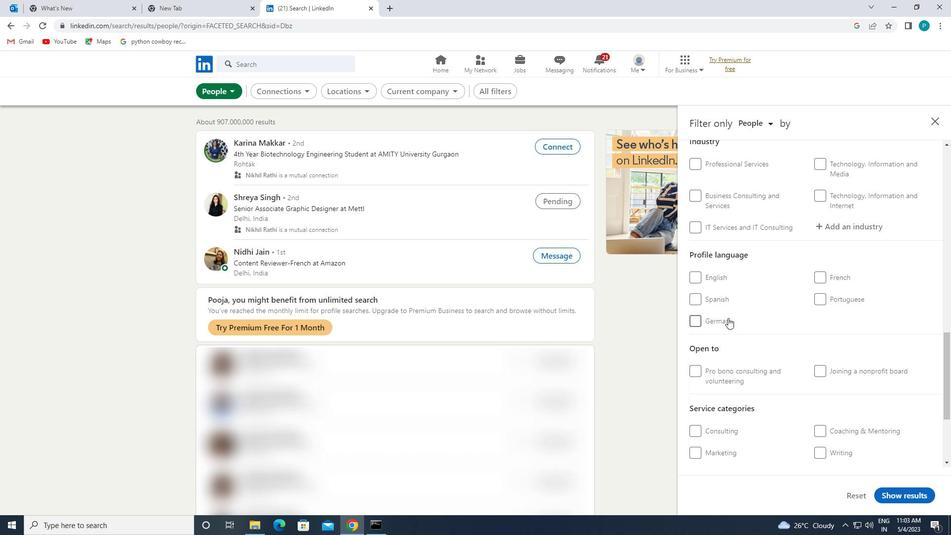 
Action: Mouse pressed left at (726, 322)
Screenshot: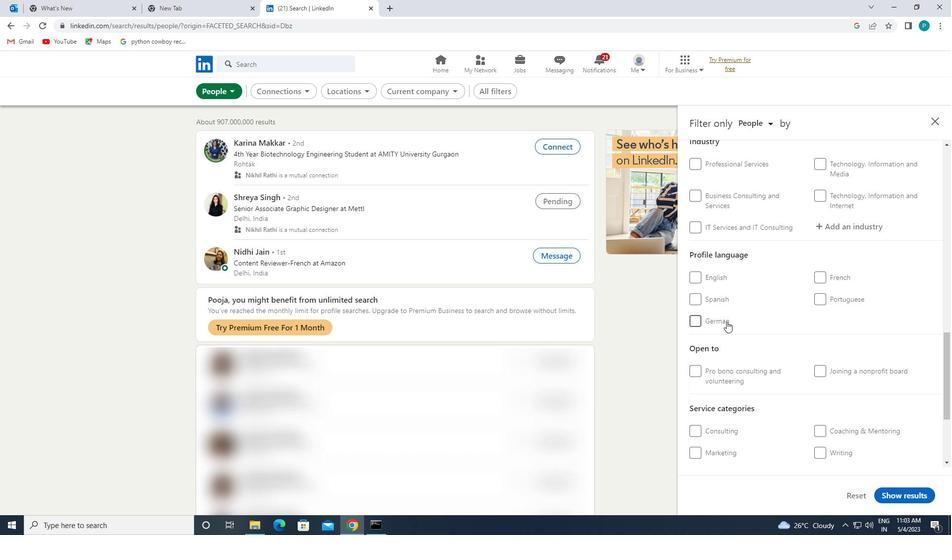 
Action: Mouse moved to (827, 295)
Screenshot: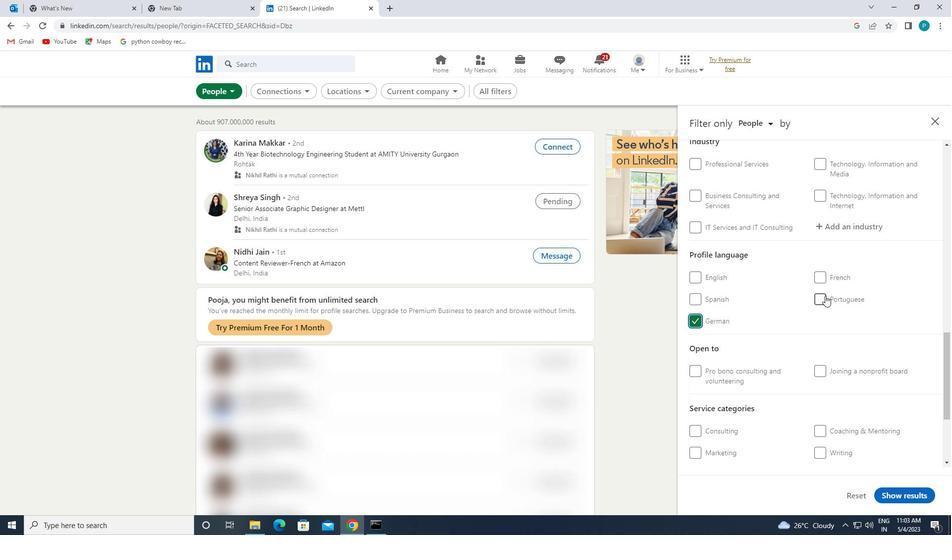 
Action: Mouse scrolled (827, 296) with delta (0, 0)
Screenshot: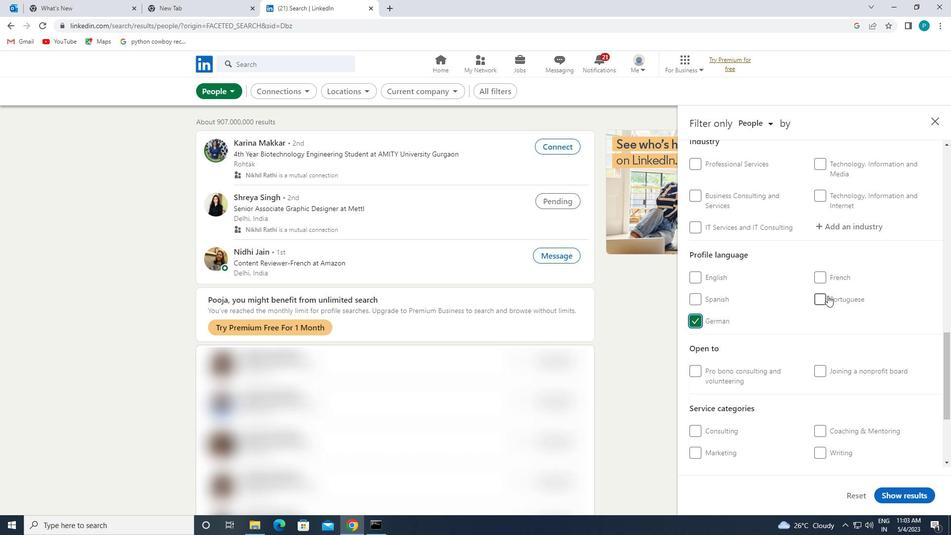 
Action: Mouse scrolled (827, 296) with delta (0, 0)
Screenshot: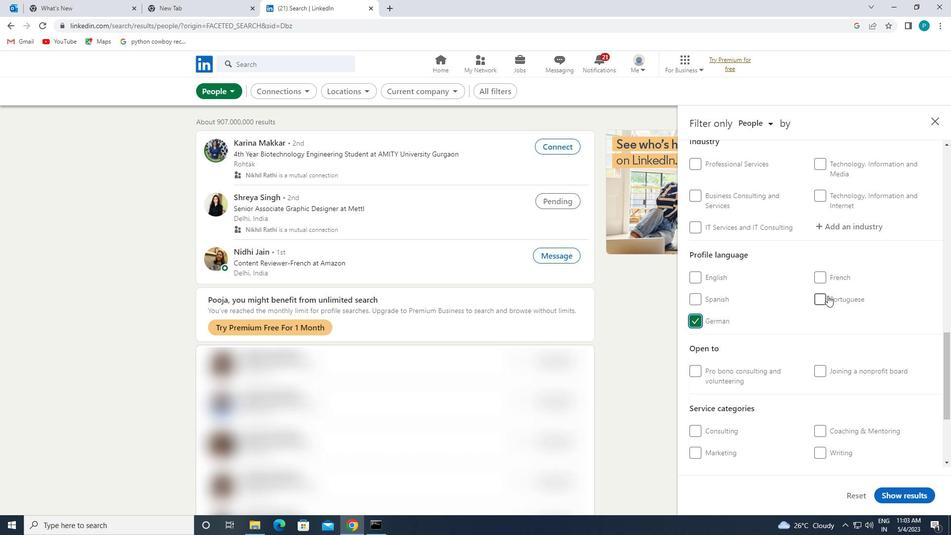 
Action: Mouse scrolled (827, 296) with delta (0, 0)
Screenshot: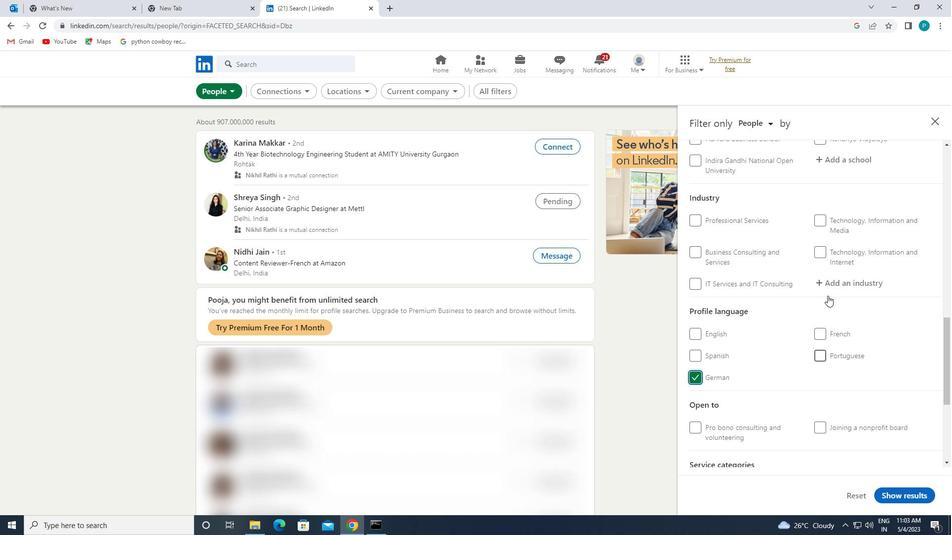 
Action: Mouse scrolled (827, 296) with delta (0, 0)
Screenshot: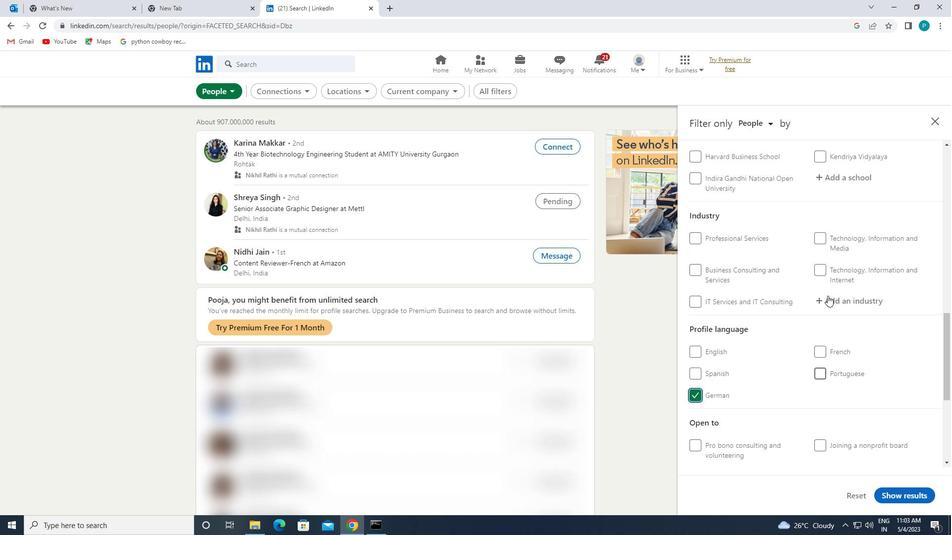 
Action: Mouse scrolled (827, 296) with delta (0, 0)
Screenshot: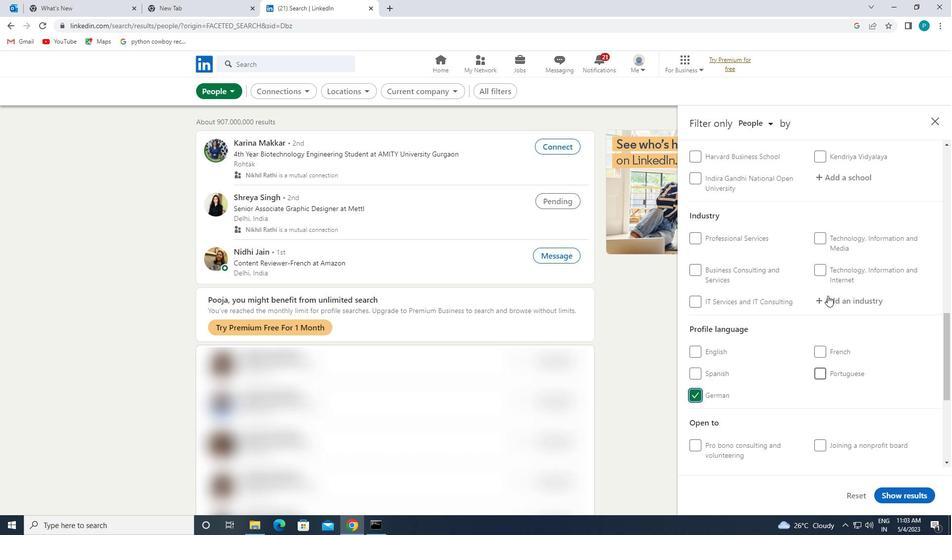 
Action: Mouse scrolled (827, 296) with delta (0, 0)
Screenshot: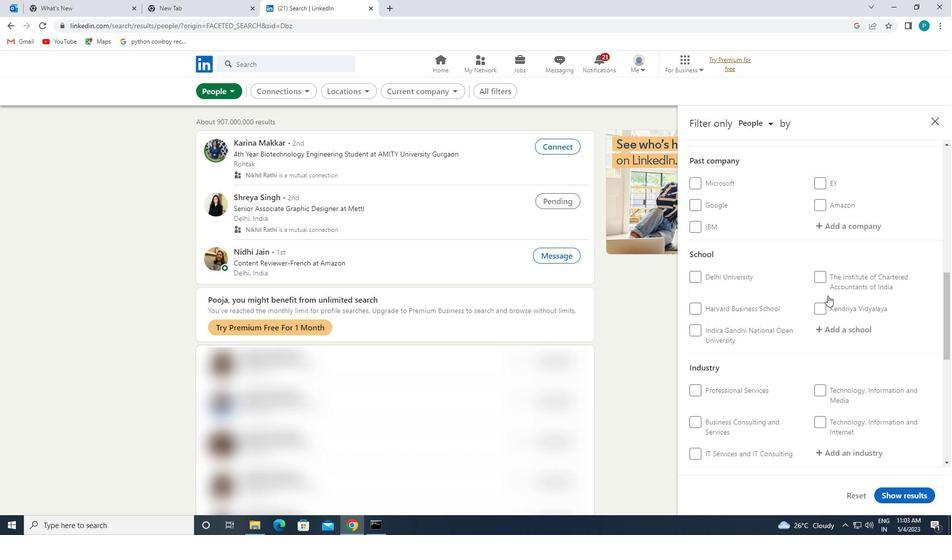 
Action: Mouse scrolled (827, 296) with delta (0, 0)
Screenshot: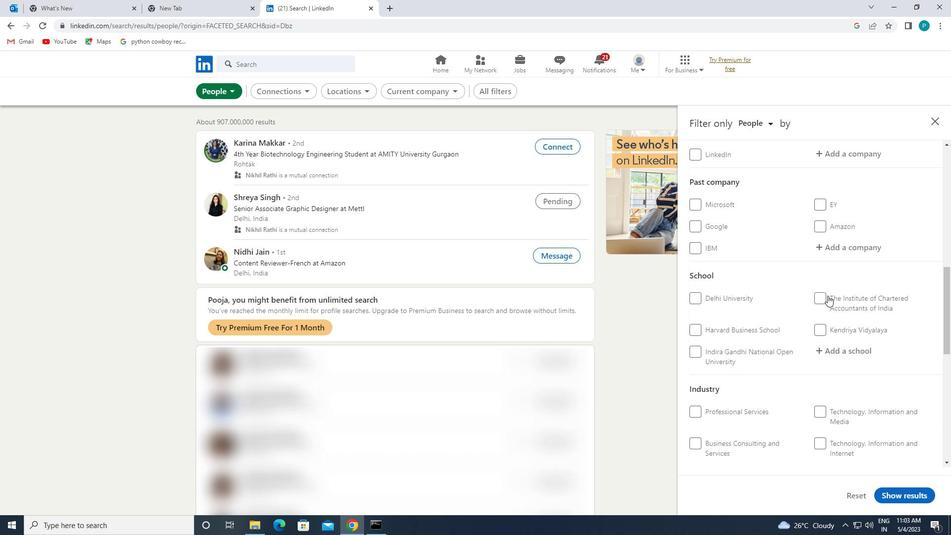 
Action: Mouse scrolled (827, 296) with delta (0, 0)
Screenshot: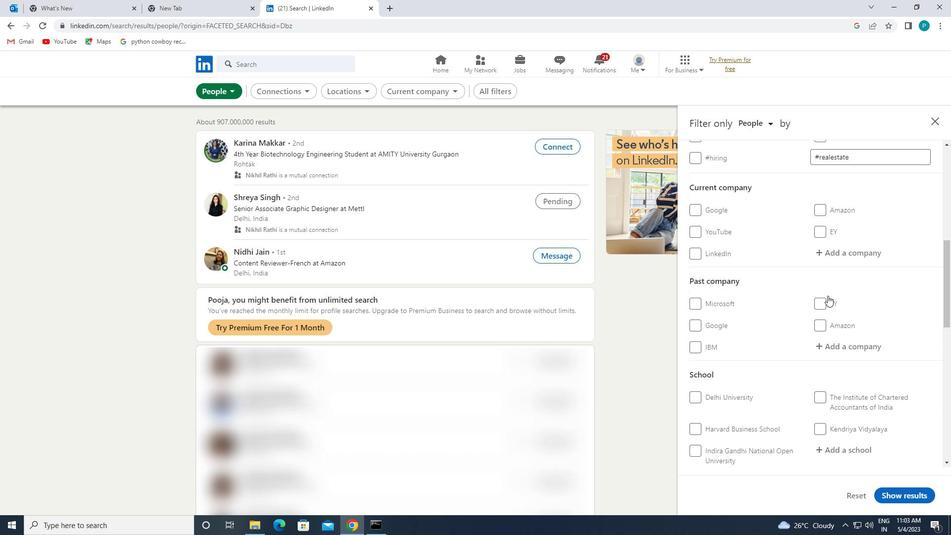 
Action: Mouse pressed left at (827, 295)
Screenshot: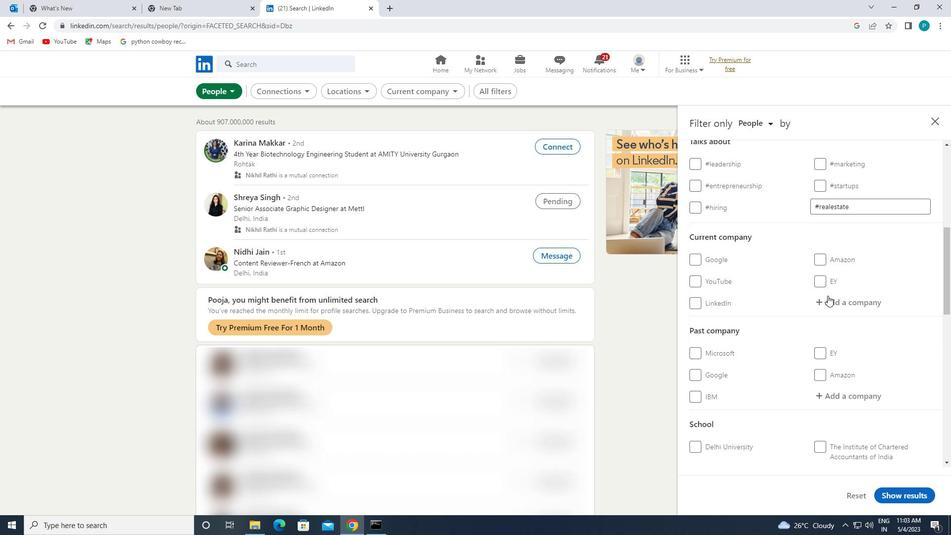 
Action: Mouse moved to (838, 301)
Screenshot: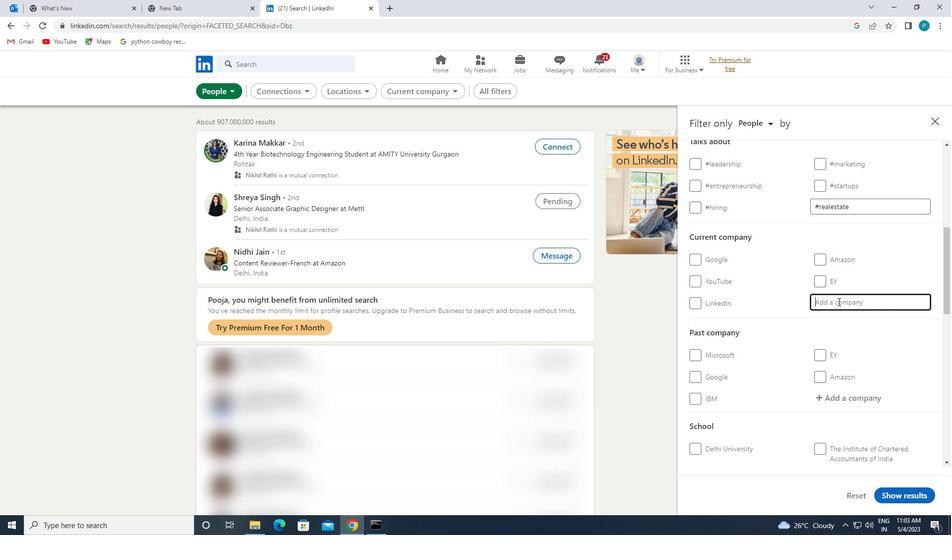 
Action: Key pressed <Key.caps_lock>J<Key.caps_lock>IO
Screenshot: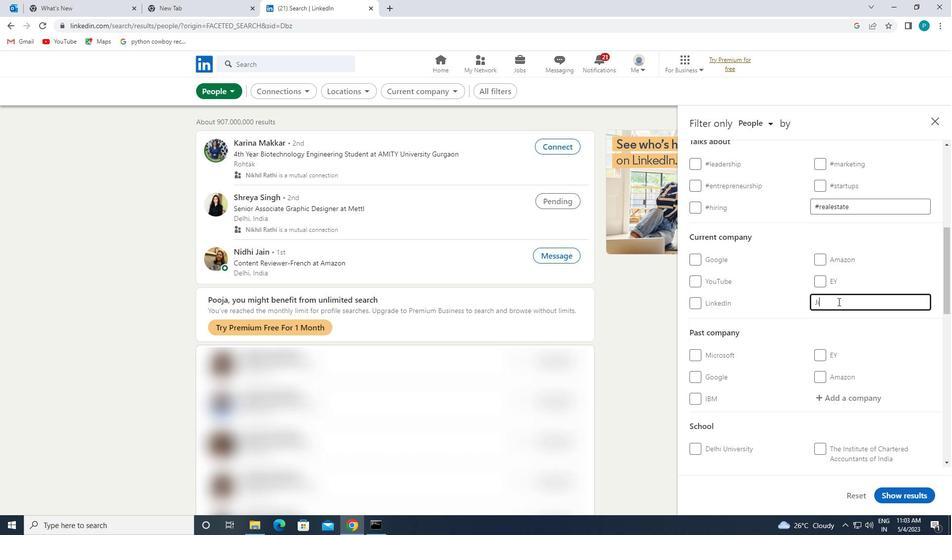 
Action: Mouse moved to (804, 320)
Screenshot: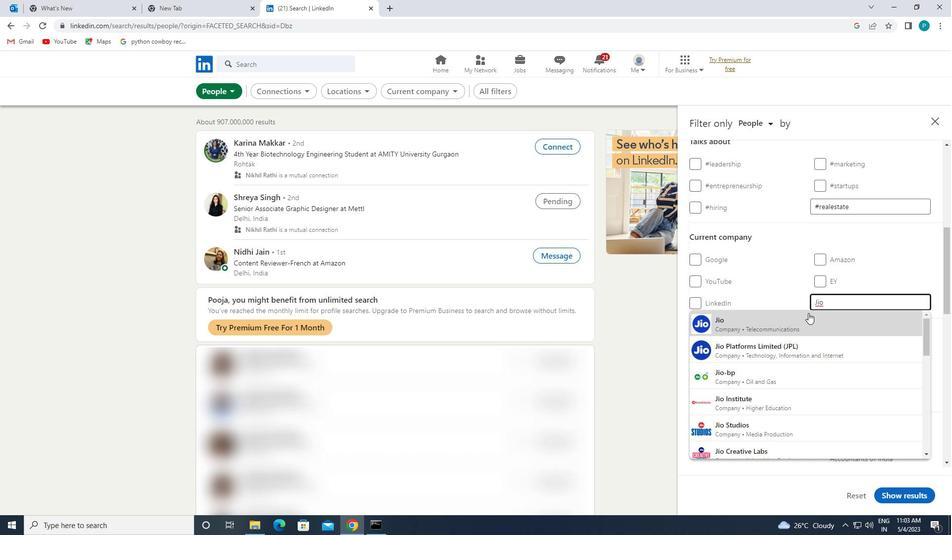 
Action: Mouse pressed left at (804, 320)
Screenshot: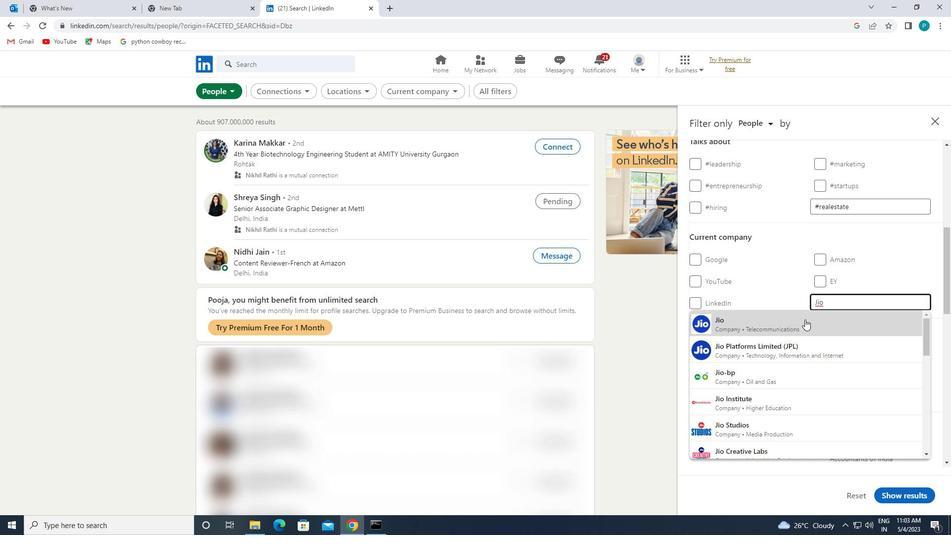 
Action: Mouse moved to (804, 320)
Screenshot: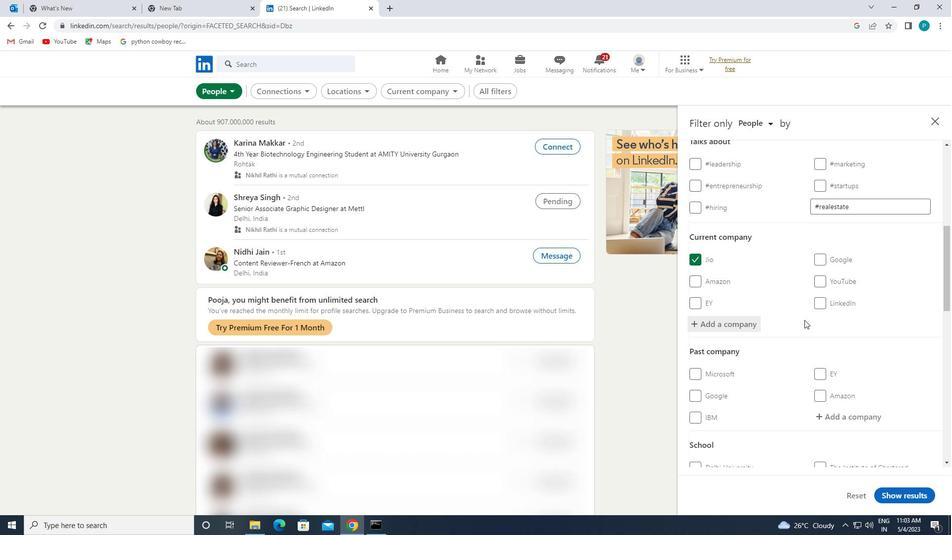 
Action: Mouse scrolled (804, 319) with delta (0, 0)
Screenshot: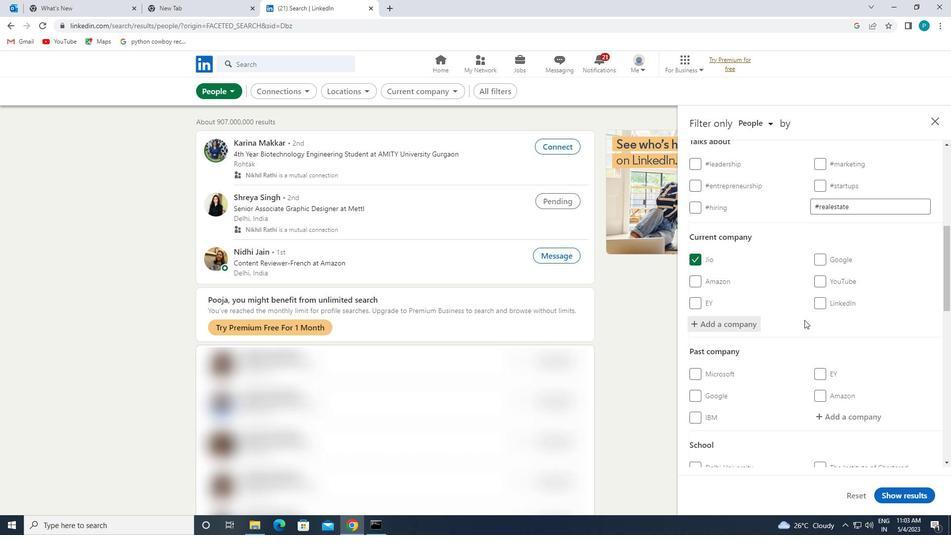 
Action: Mouse scrolled (804, 319) with delta (0, 0)
Screenshot: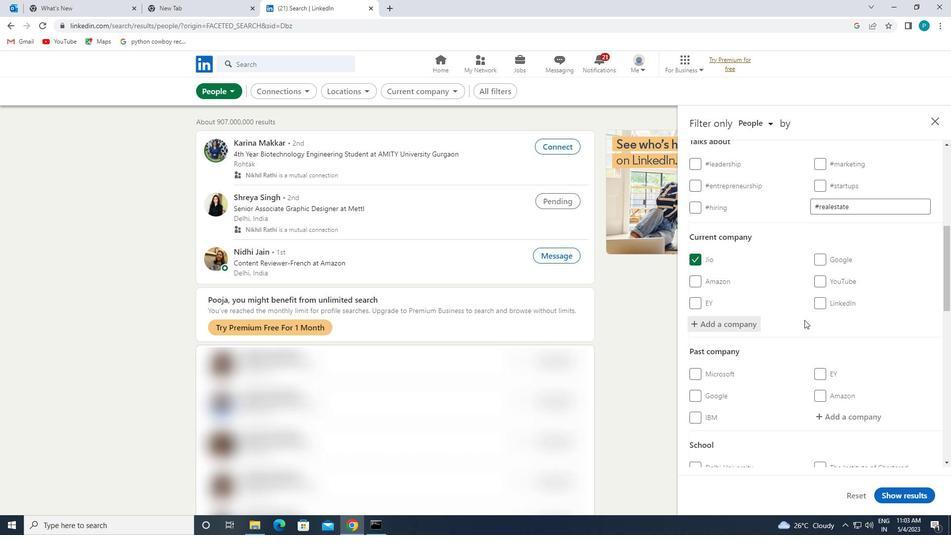 
Action: Mouse moved to (804, 320)
Screenshot: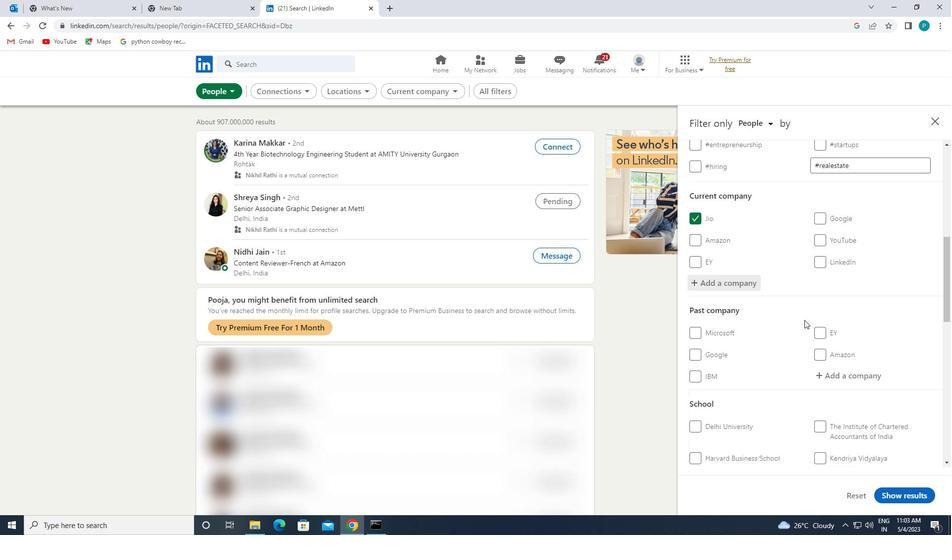 
Action: Mouse scrolled (804, 320) with delta (0, 0)
Screenshot: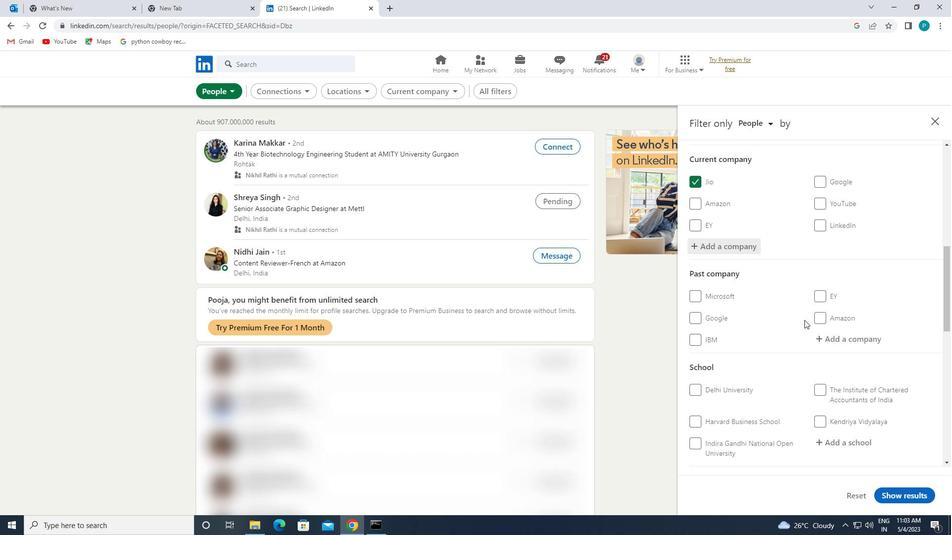 
Action: Mouse moved to (819, 340)
Screenshot: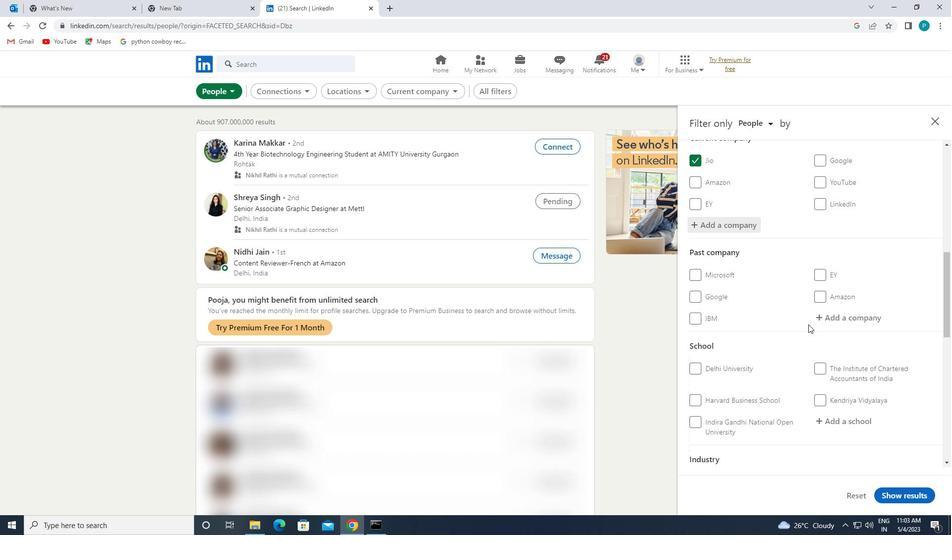 
Action: Mouse scrolled (819, 339) with delta (0, 0)
Screenshot: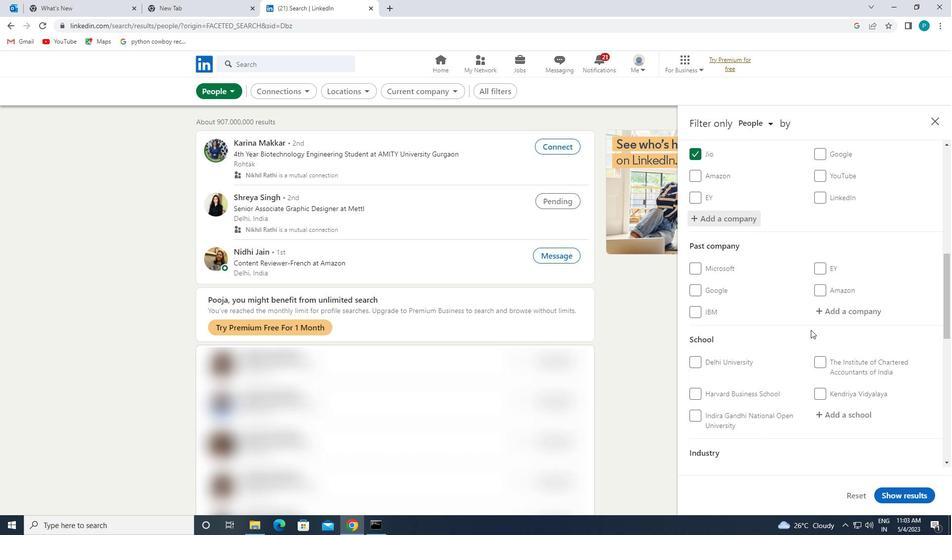 
Action: Mouse moved to (830, 318)
Screenshot: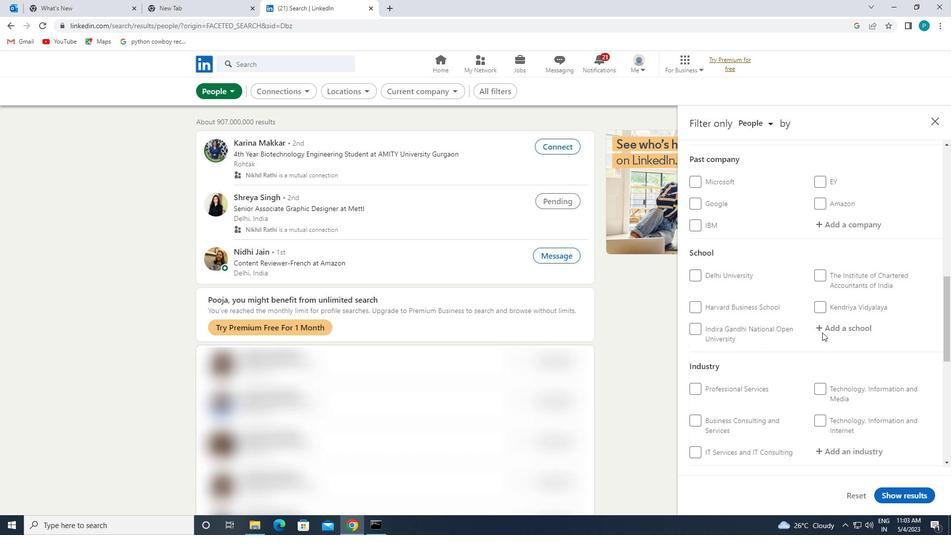 
Action: Mouse pressed left at (830, 318)
Screenshot: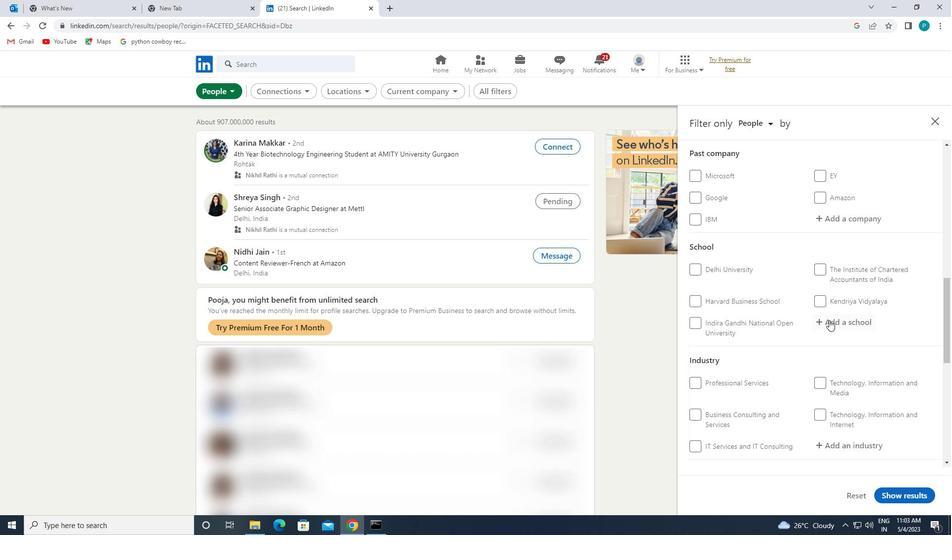 
Action: Key pressed <Key.caps_lock>D<Key.caps_lock>ESHBANDHU
Screenshot: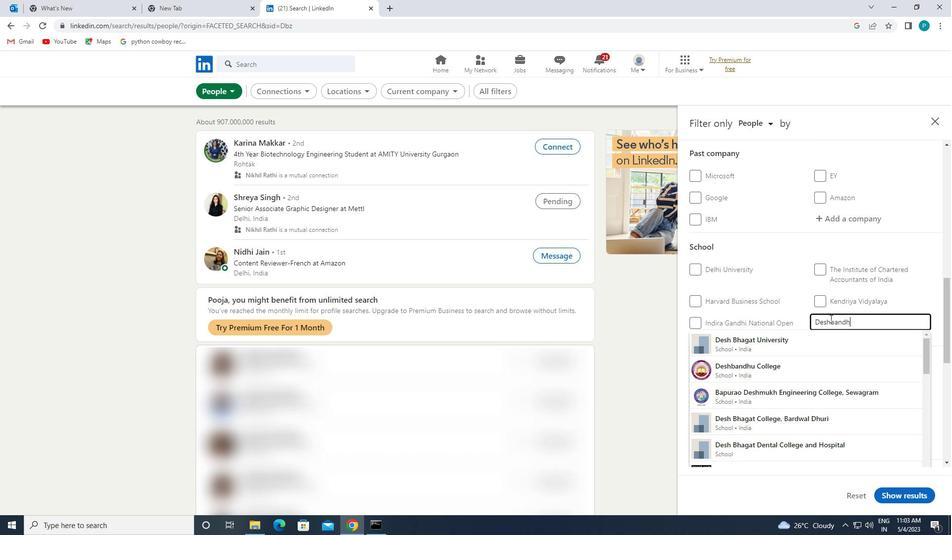 
Action: Mouse moved to (799, 334)
Screenshot: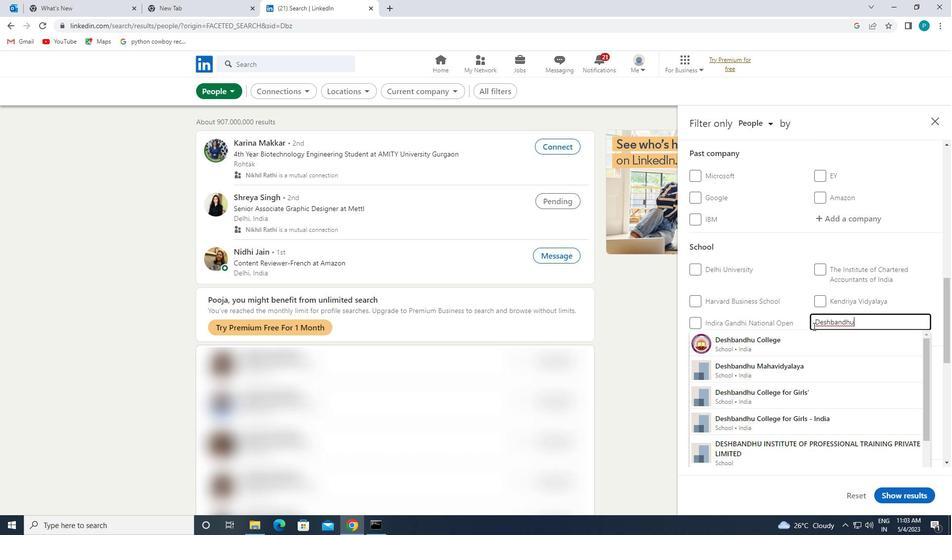 
Action: Mouse pressed left at (799, 334)
Screenshot: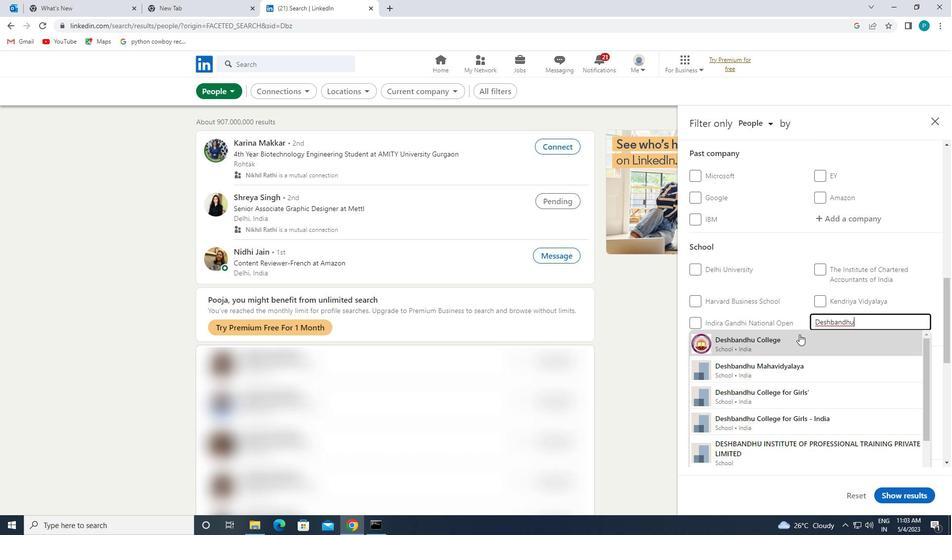 
Action: Mouse scrolled (799, 333) with delta (0, 0)
Screenshot: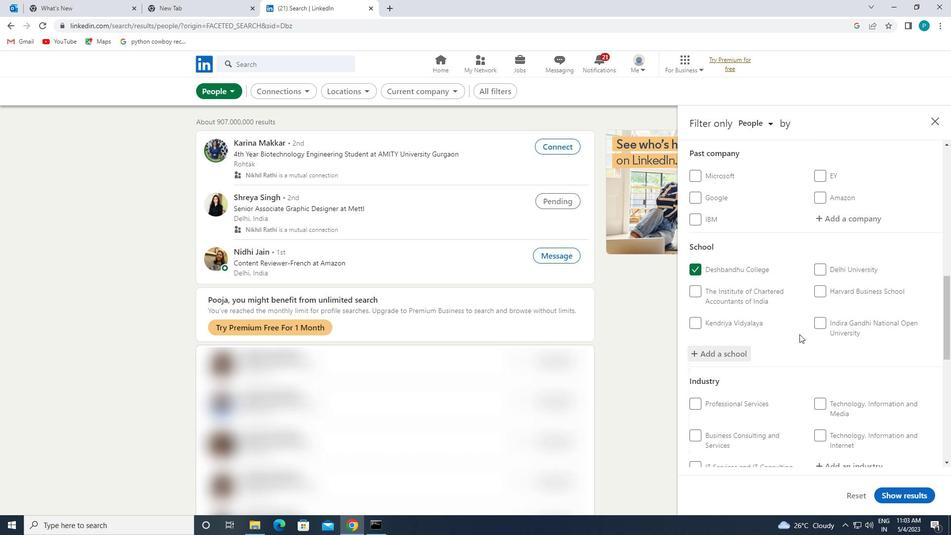 
Action: Mouse scrolled (799, 333) with delta (0, 0)
Screenshot: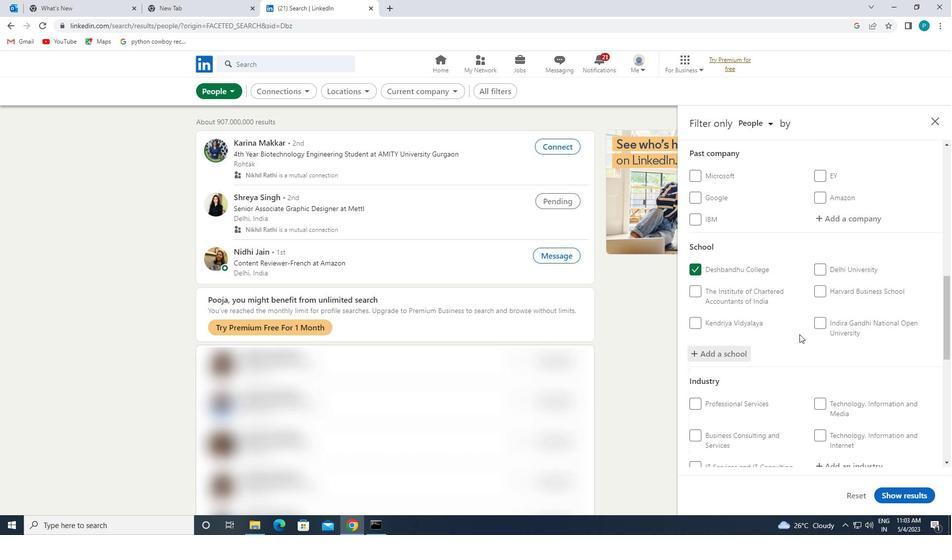 
Action: Mouse scrolled (799, 333) with delta (0, 0)
Screenshot: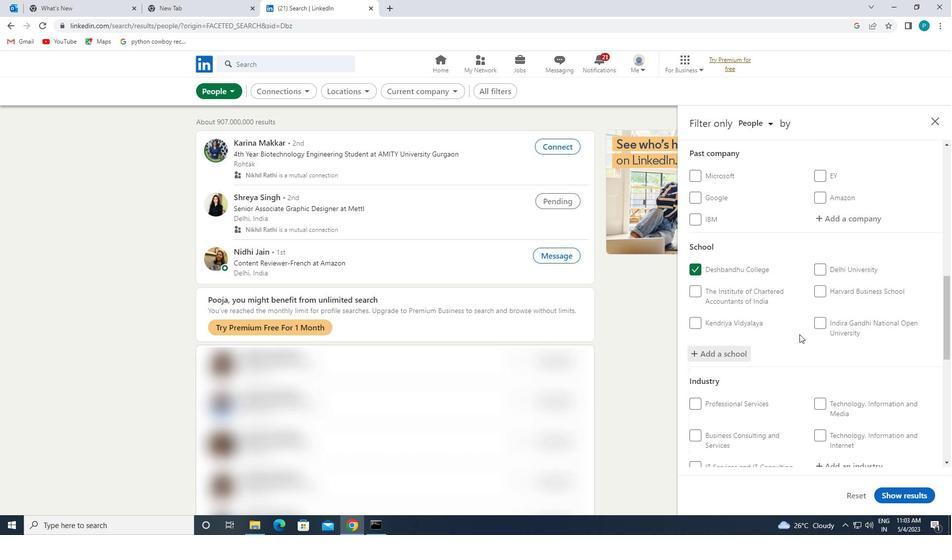 
Action: Mouse moved to (823, 321)
Screenshot: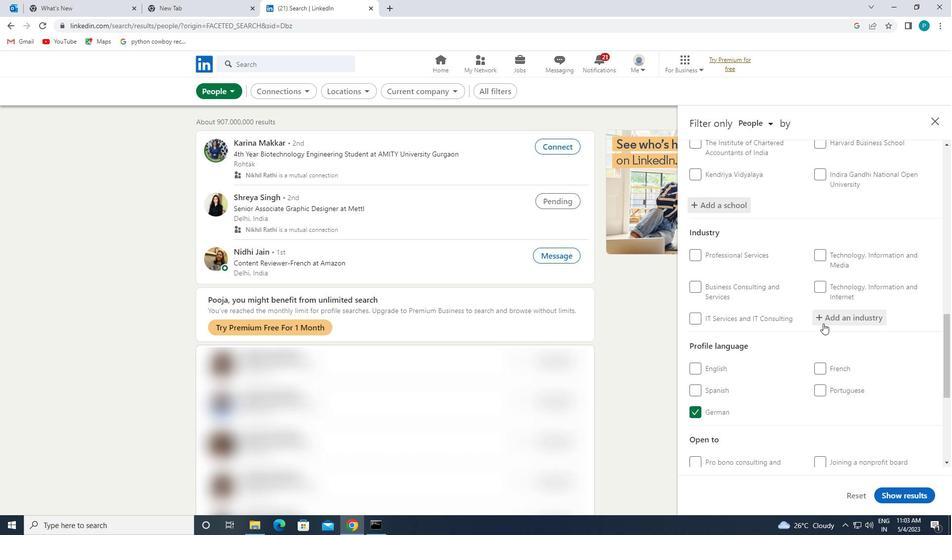 
Action: Mouse pressed left at (823, 321)
Screenshot: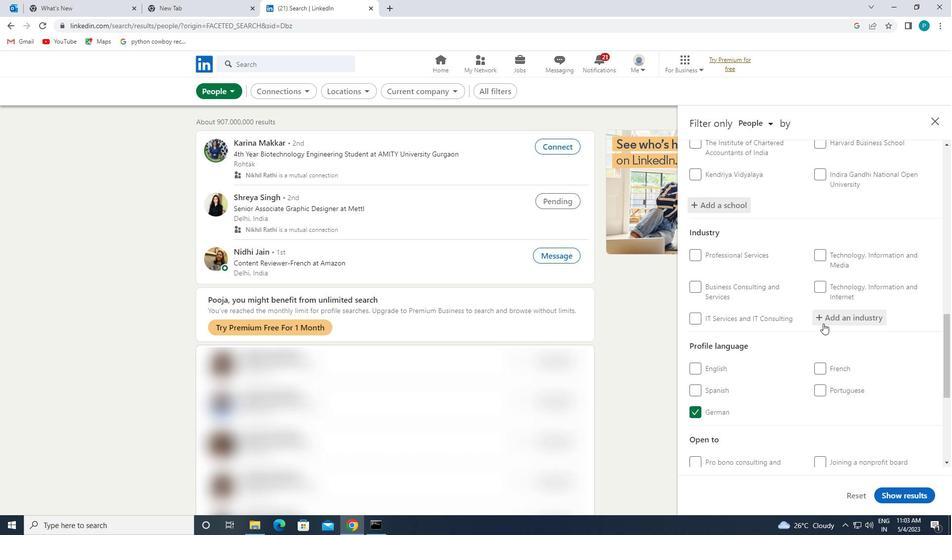 
Action: Key pressed <Key.caps_lock>P<Key.caps_lock>UBLIC
Screenshot: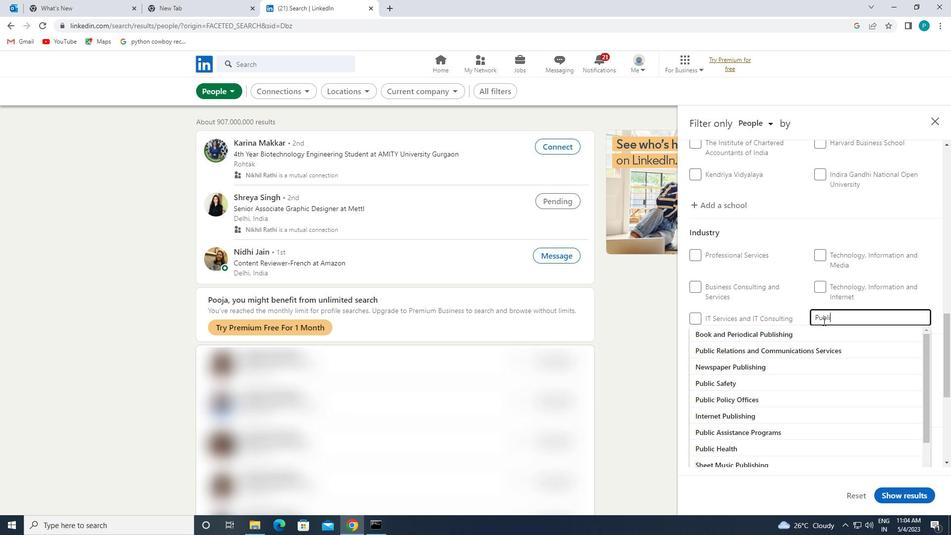 
Action: Mouse moved to (795, 351)
Screenshot: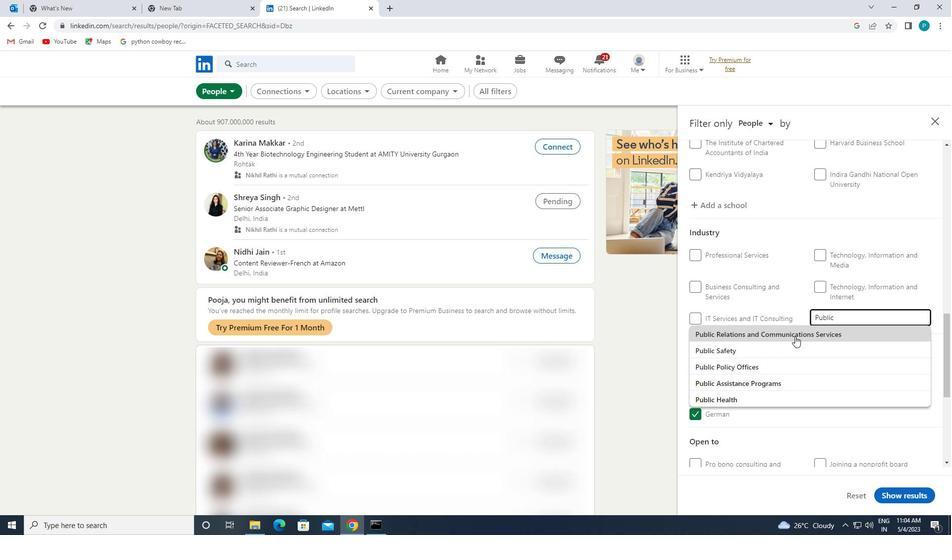 
Action: Mouse pressed left at (795, 351)
Screenshot: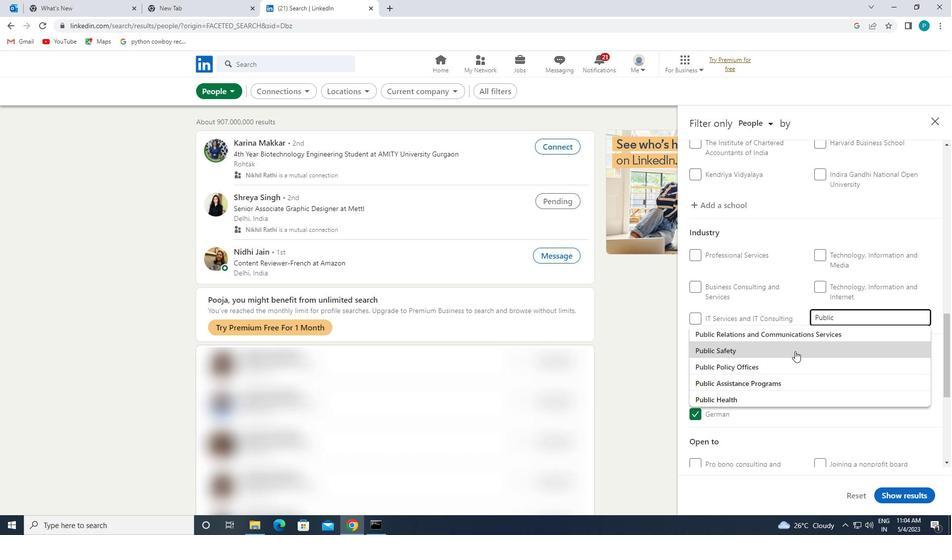 
Action: Mouse moved to (795, 357)
Screenshot: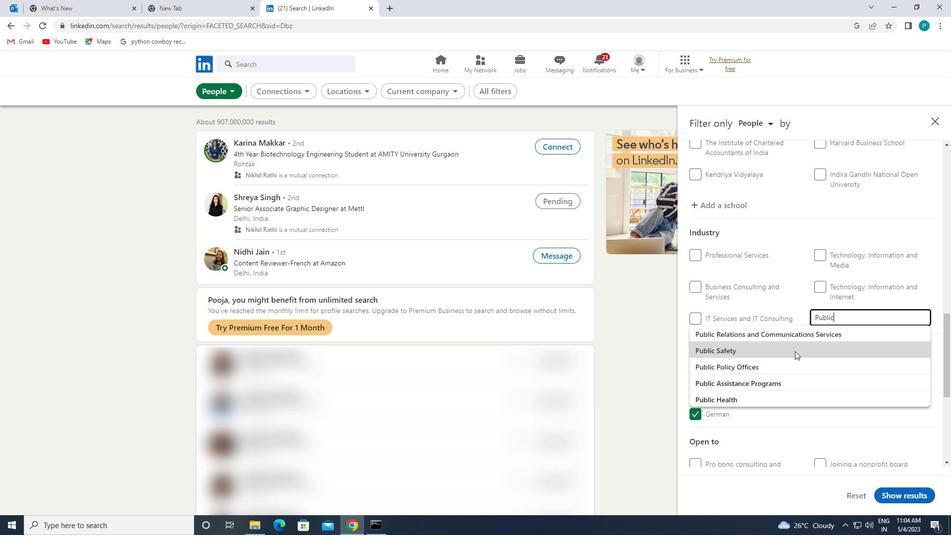 
Action: Mouse scrolled (795, 357) with delta (0, 0)
Screenshot: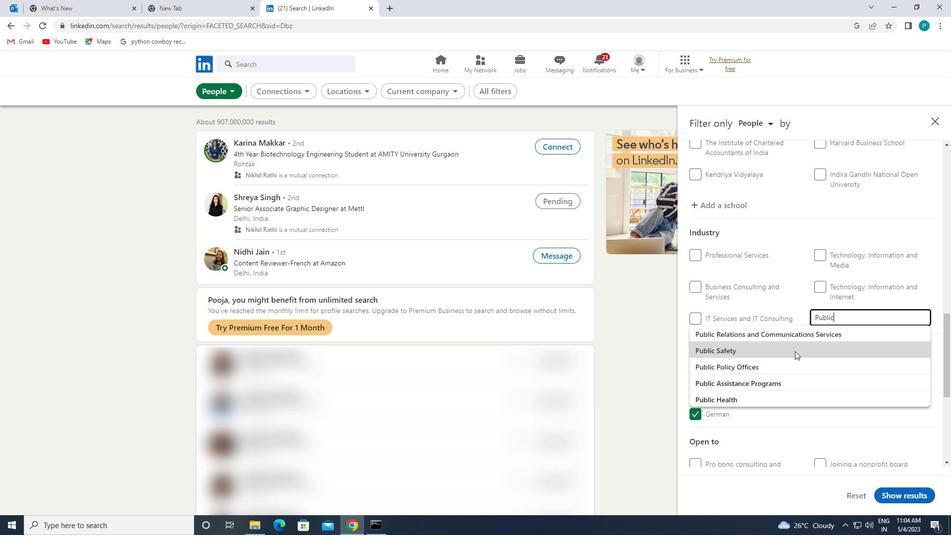 
Action: Mouse moved to (795, 358)
Screenshot: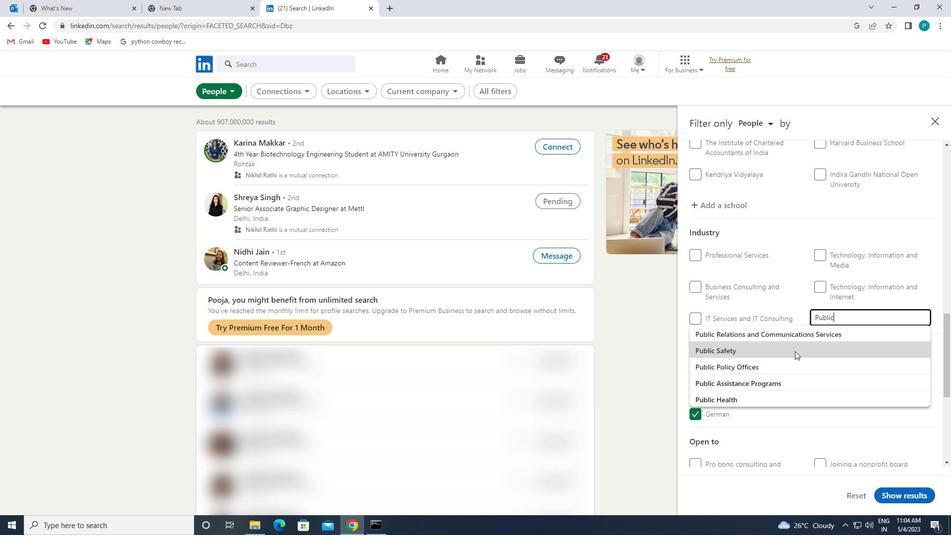 
Action: Mouse scrolled (795, 357) with delta (0, 0)
Screenshot: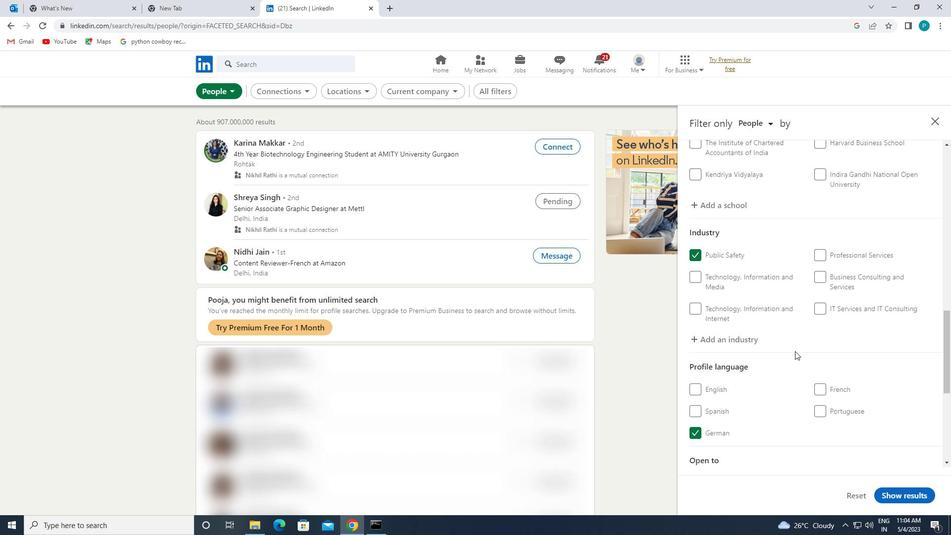 
Action: Mouse scrolled (795, 357) with delta (0, 0)
Screenshot: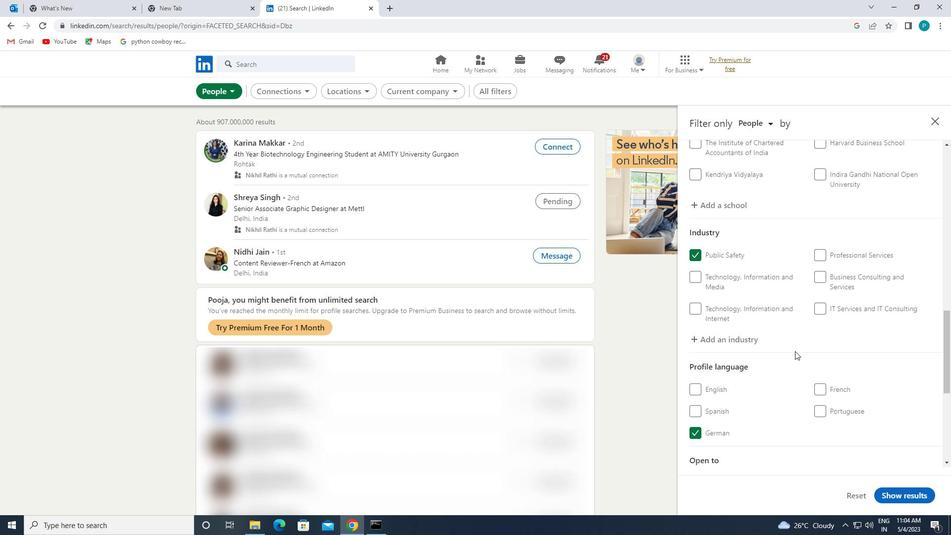 
Action: Mouse moved to (795, 358)
Screenshot: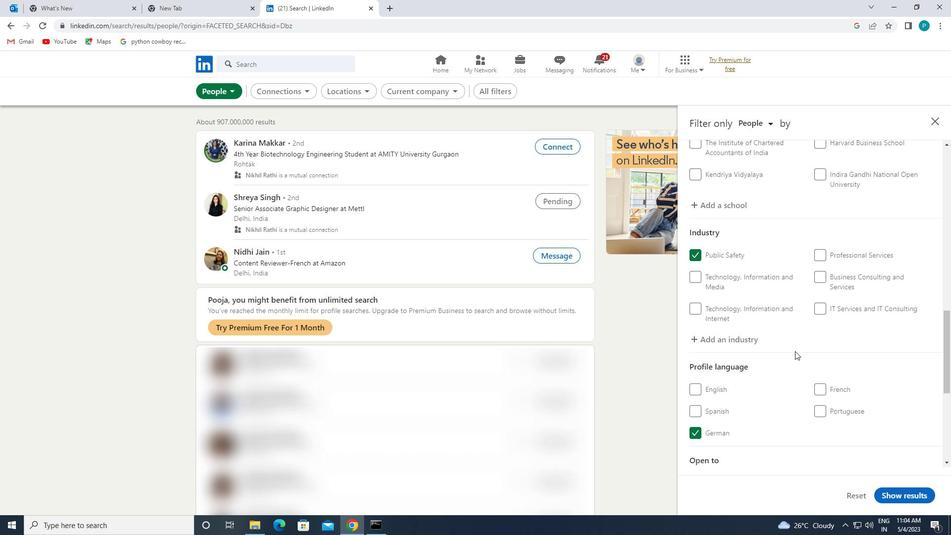 
Action: Mouse scrolled (795, 357) with delta (0, 0)
Screenshot: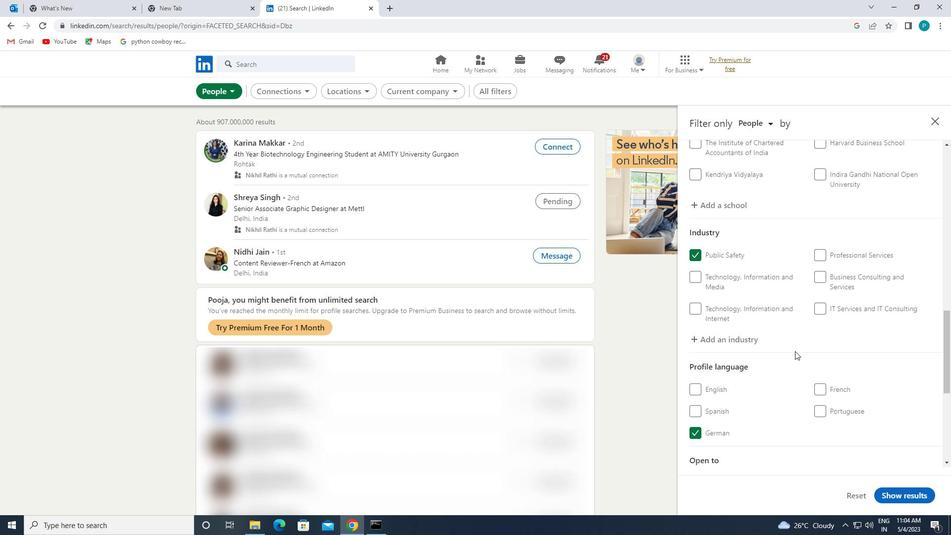 
Action: Mouse moved to (839, 390)
Screenshot: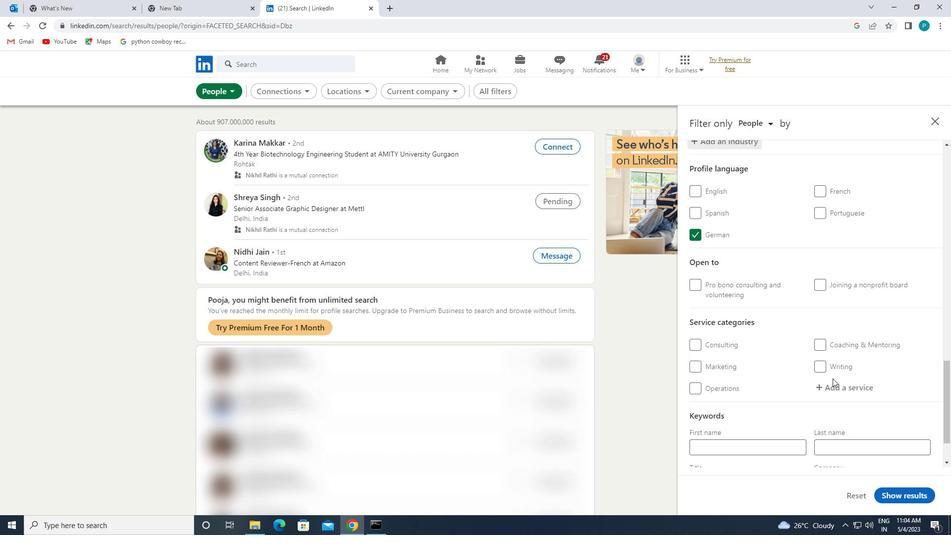 
Action: Mouse pressed left at (839, 390)
Screenshot: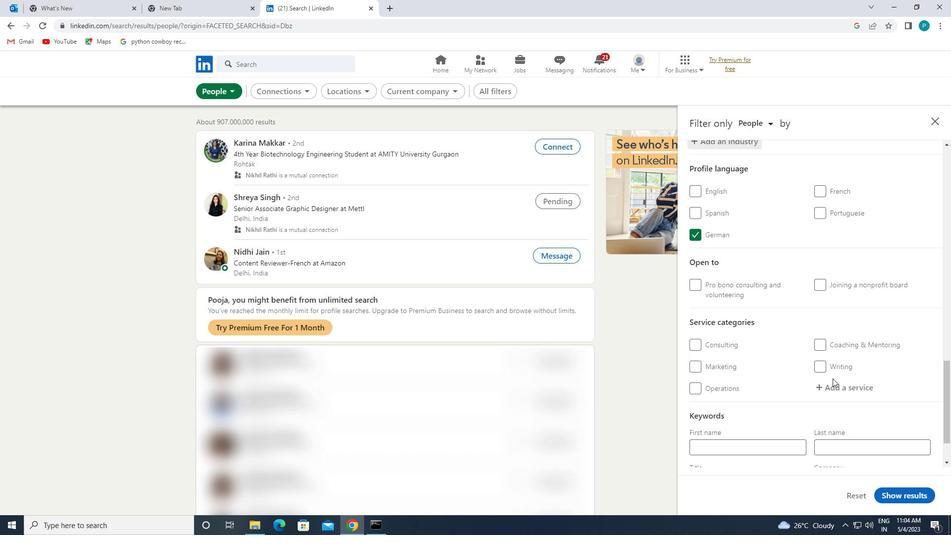 
Action: Mouse moved to (843, 388)
Screenshot: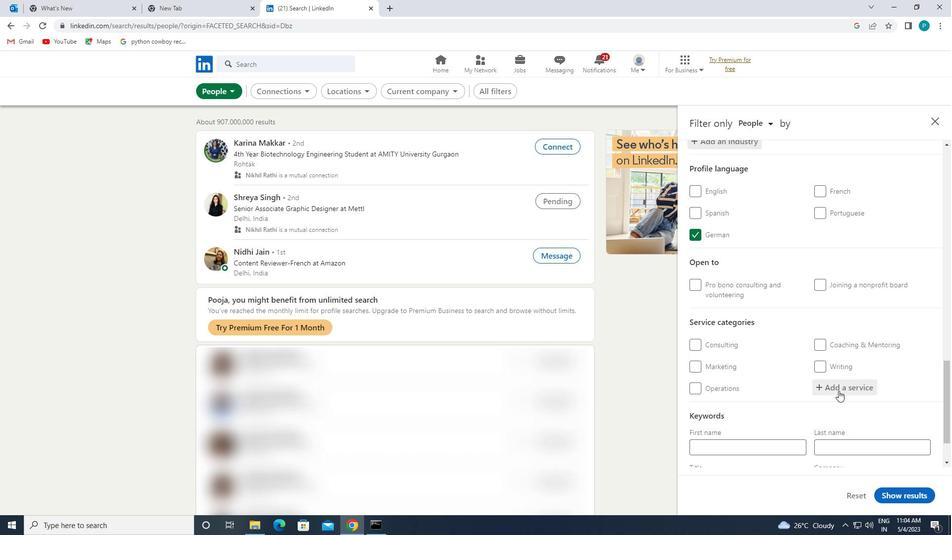 
Action: Key pressed <Key.caps_lock>C<Key.caps_lock>USTOMER
Screenshot: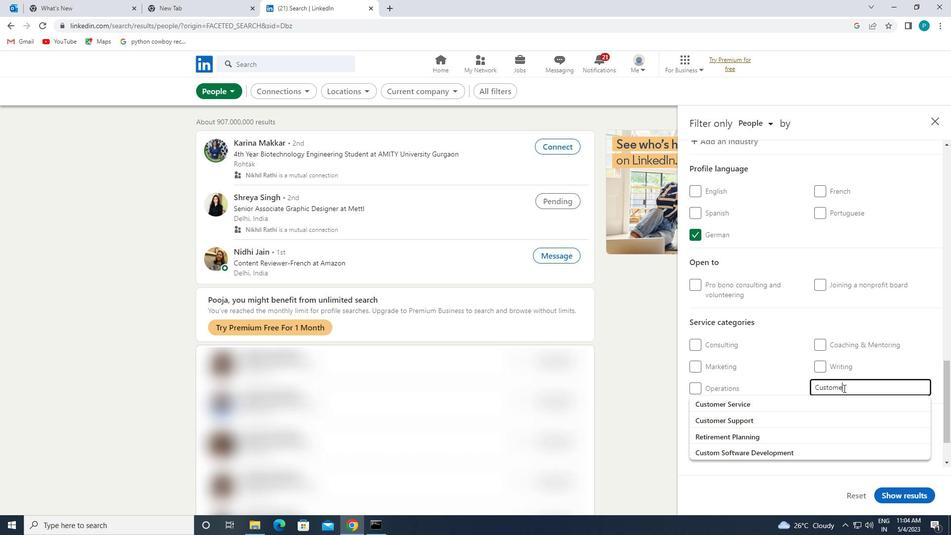 
Action: Mouse moved to (844, 404)
Screenshot: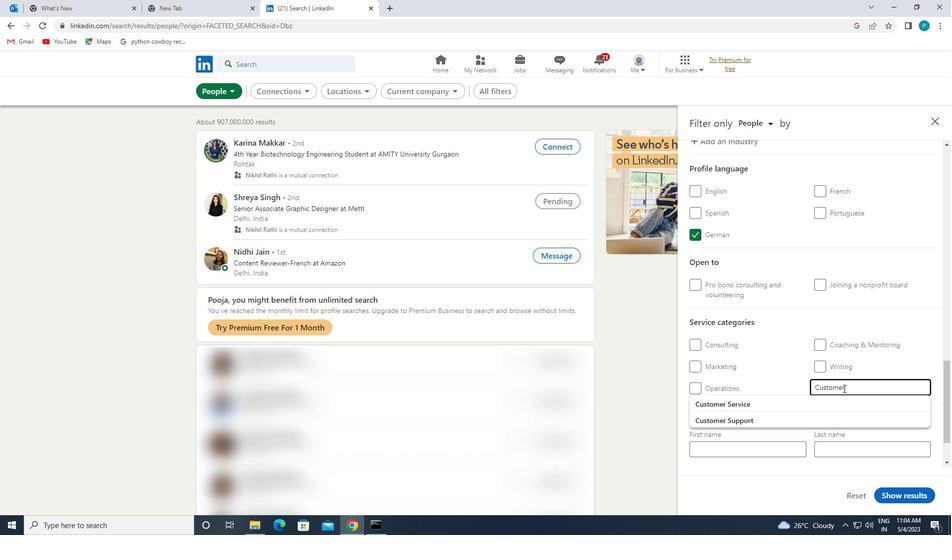 
Action: Mouse pressed left at (844, 404)
Screenshot: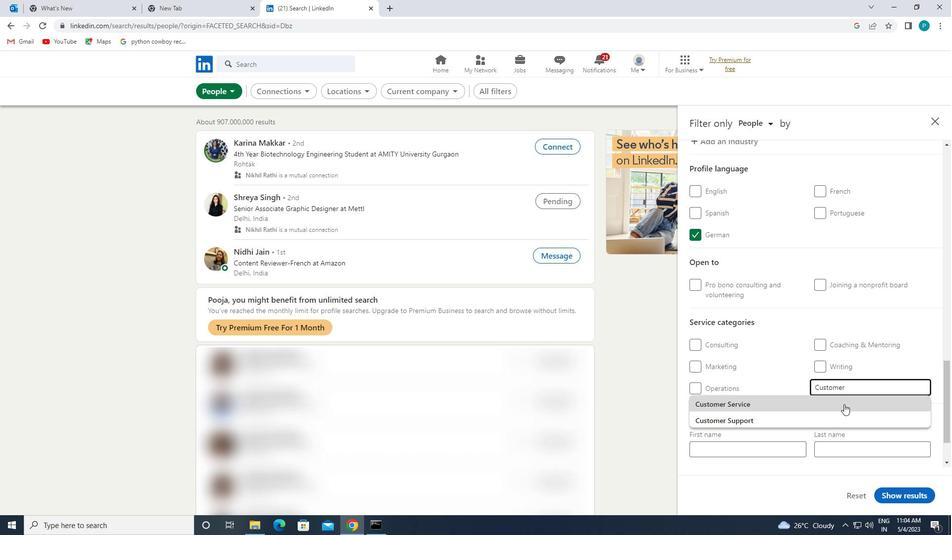 
Action: Mouse moved to (820, 408)
Screenshot: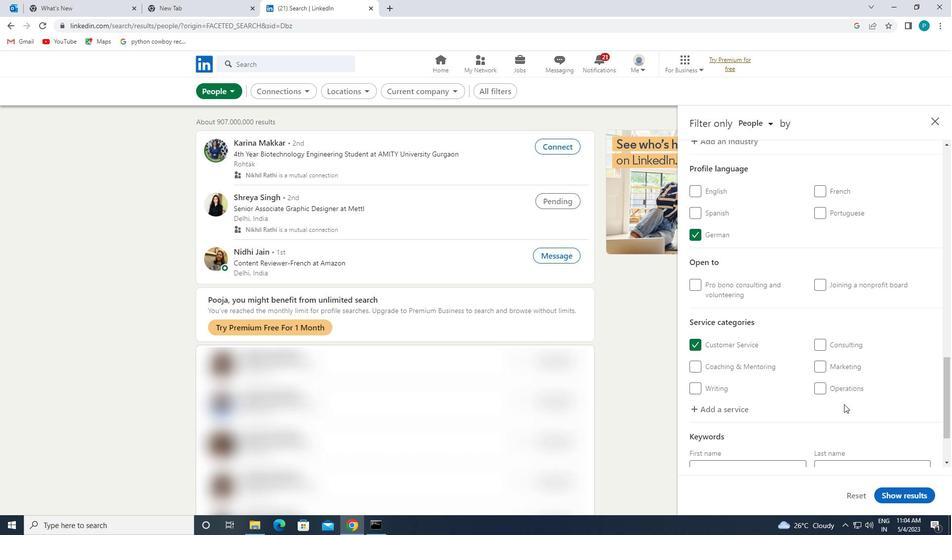 
Action: Mouse scrolled (820, 408) with delta (0, 0)
Screenshot: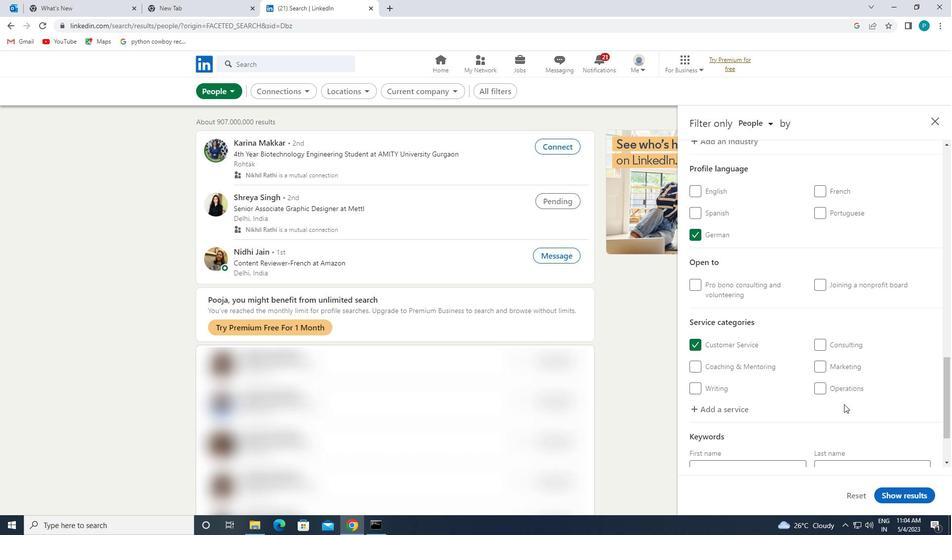 
Action: Mouse moved to (817, 408)
Screenshot: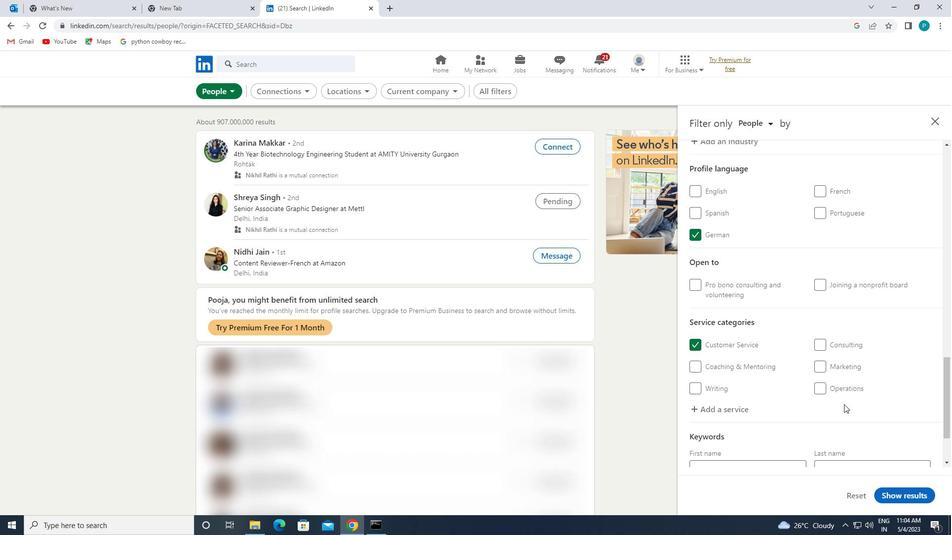
Action: Mouse scrolled (817, 408) with delta (0, 0)
Screenshot: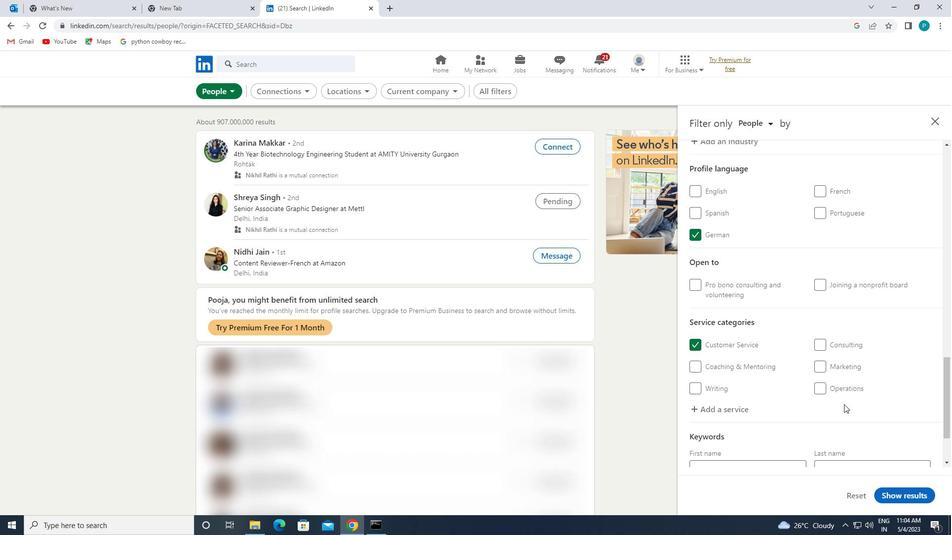 
Action: Mouse moved to (808, 408)
Screenshot: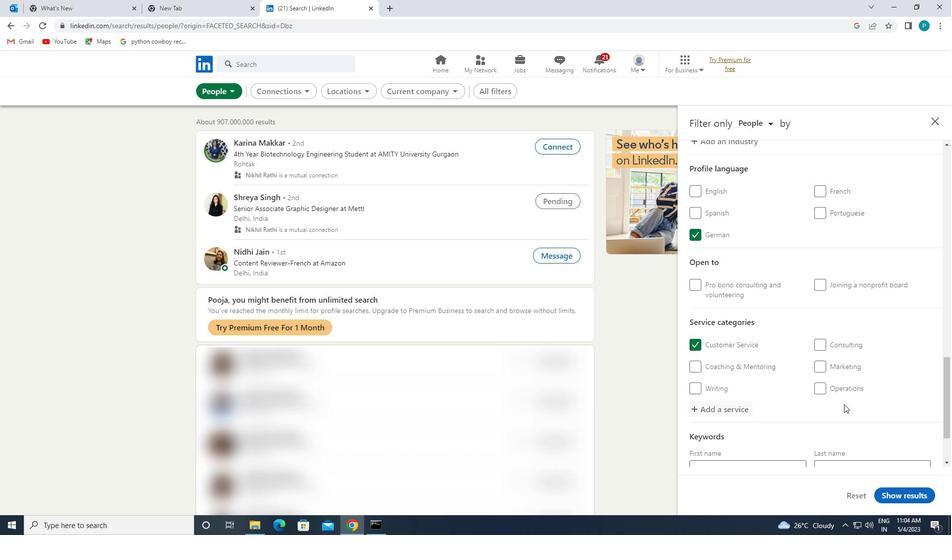 
Action: Mouse scrolled (808, 407) with delta (0, 0)
Screenshot: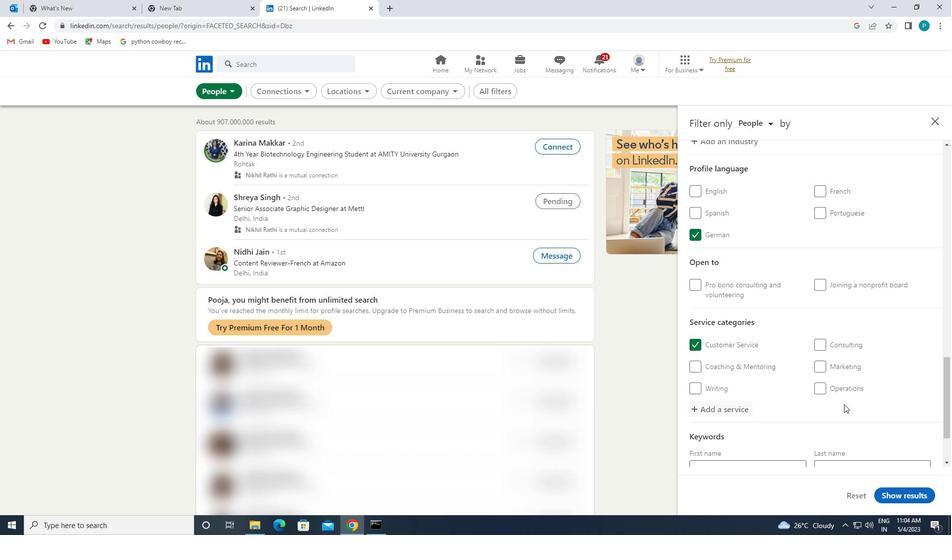 
Action: Mouse moved to (771, 421)
Screenshot: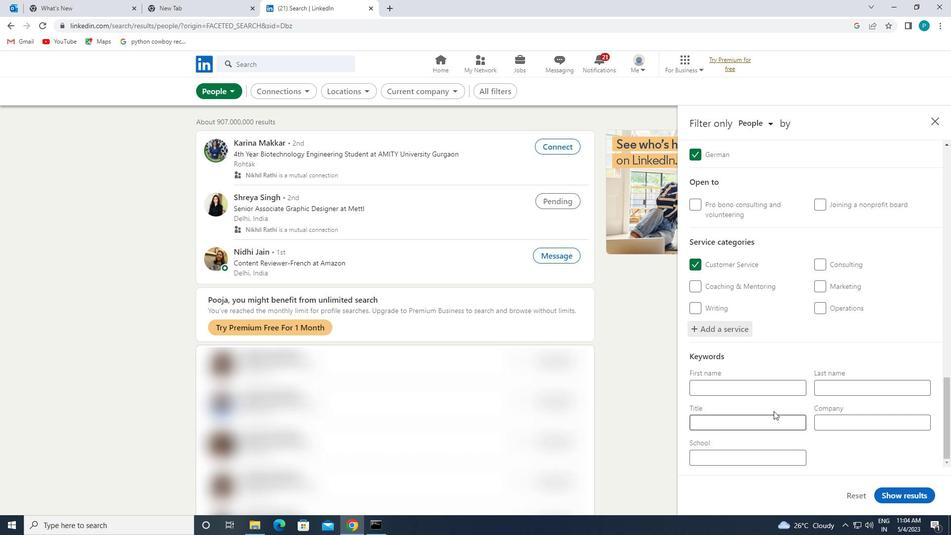 
Action: Mouse pressed left at (771, 421)
Screenshot: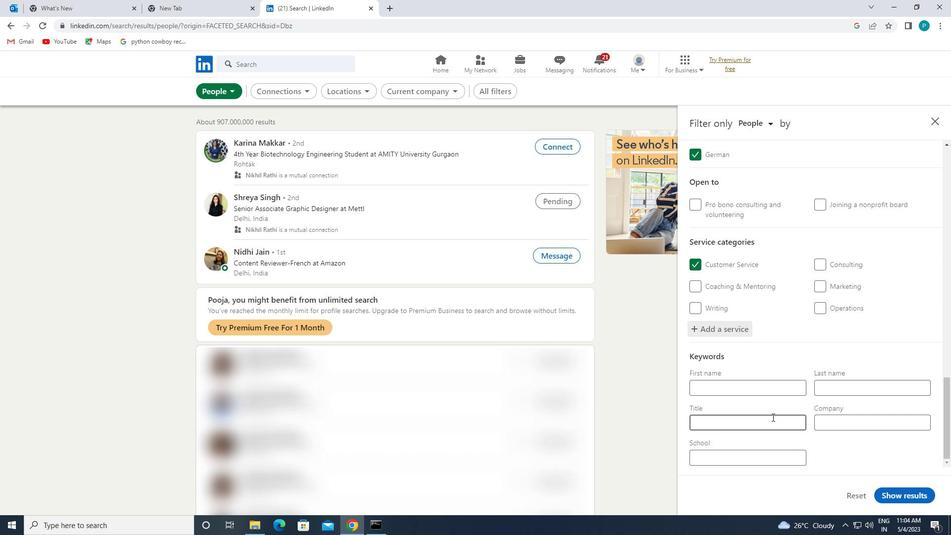 
Action: Mouse moved to (775, 418)
Screenshot: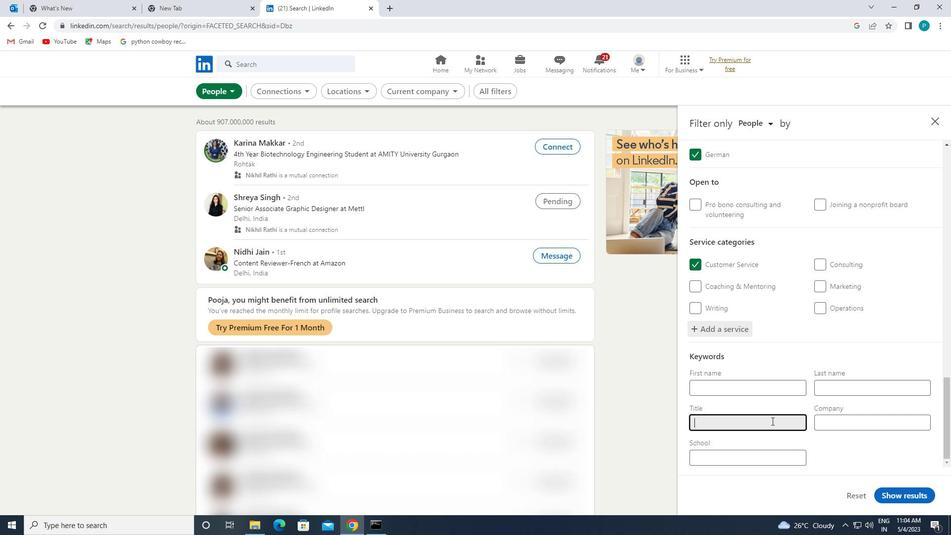 
Action: Key pressed <Key.caps_lock>T<Key.caps_lock>RAVEL<Key.space><Key.caps_lock>A<Key.caps_lock>S<Key.backspace>GENT
Screenshot: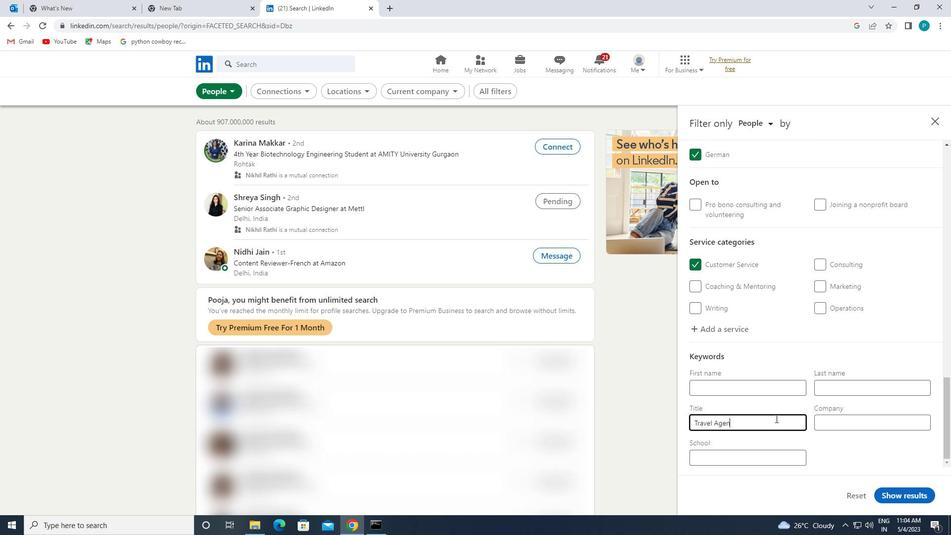 
Action: Mouse moved to (904, 498)
Screenshot: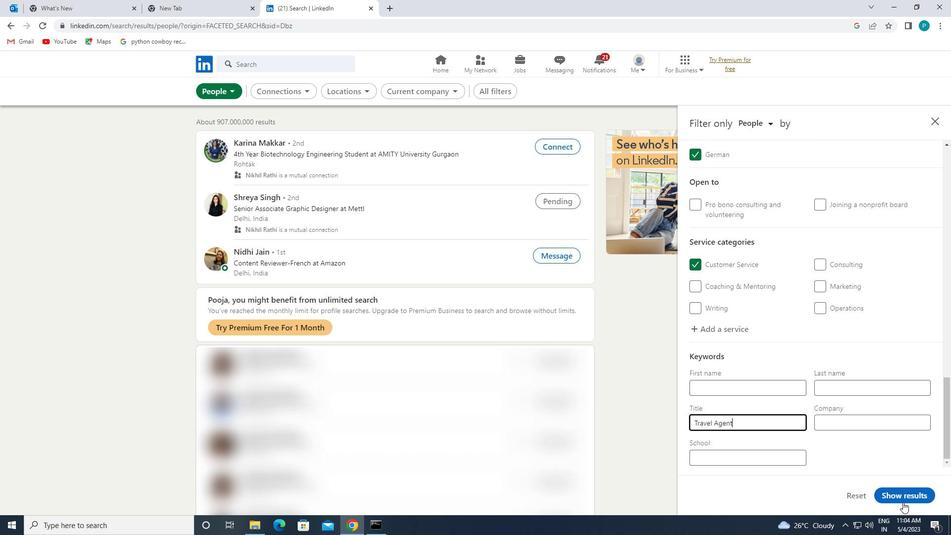 
Action: Mouse pressed left at (904, 498)
Screenshot: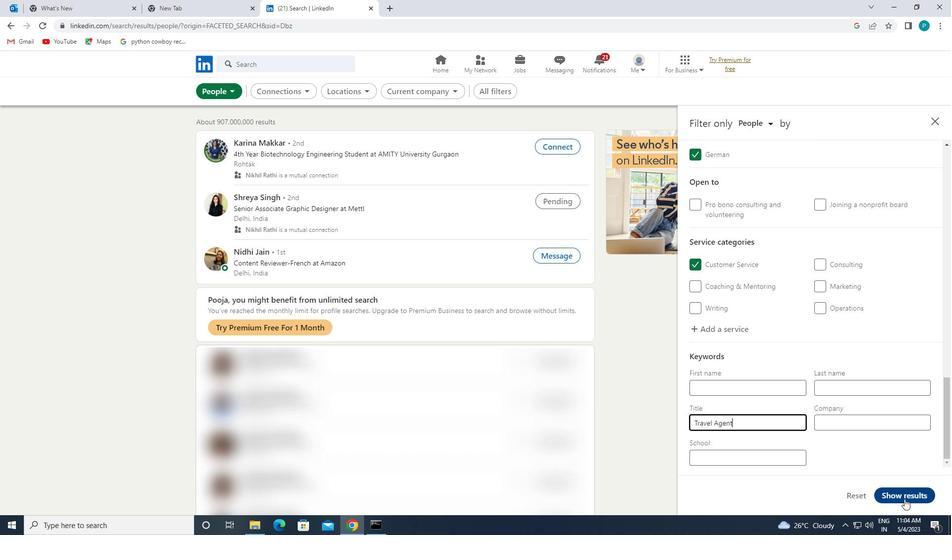 
